 Task: Create a due date automation trigger when advanced on, on the tuesday of the week a card is due add fields without custom field "Resume" cleared at 11:00 AM.
Action: Mouse moved to (980, 309)
Screenshot: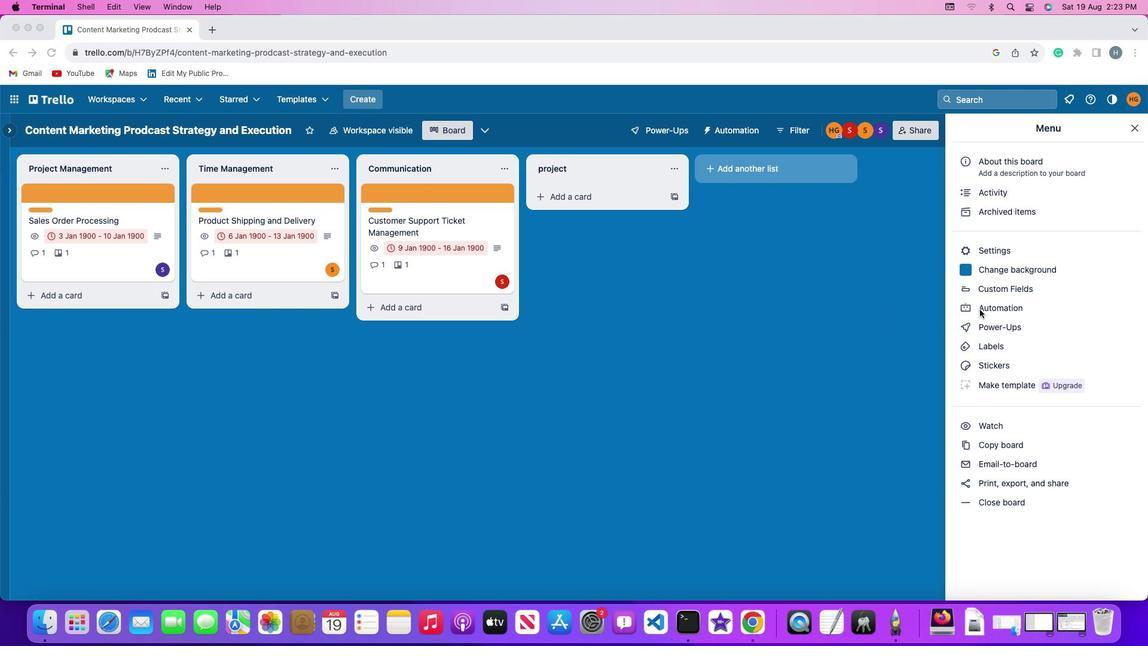 
Action: Mouse pressed left at (980, 309)
Screenshot: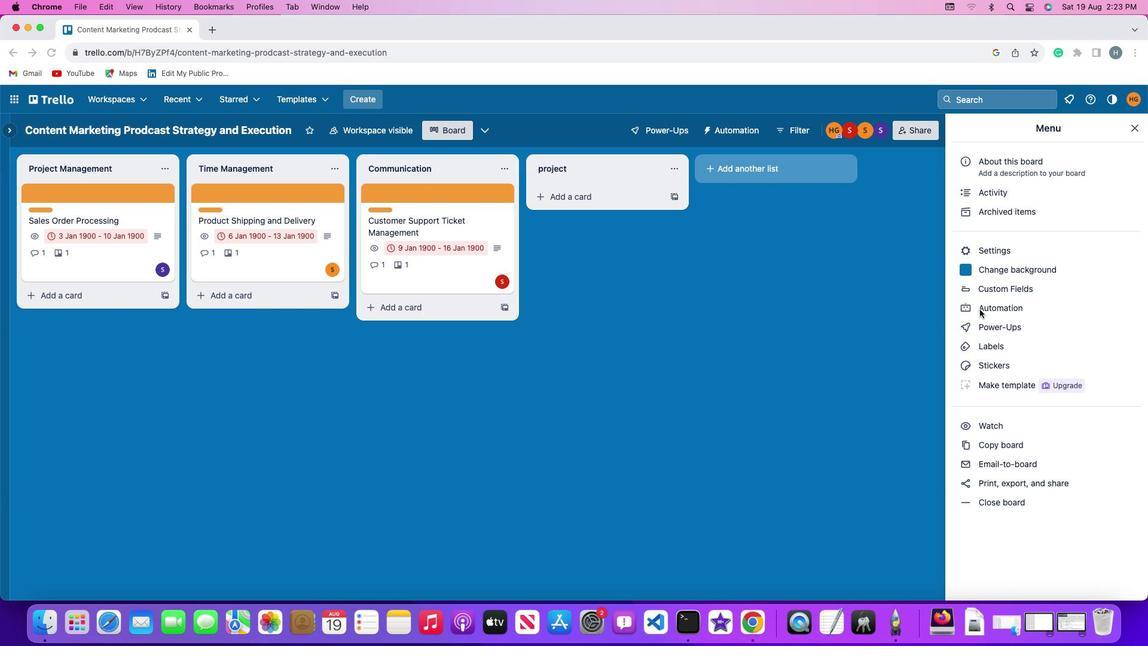 
Action: Mouse pressed left at (980, 309)
Screenshot: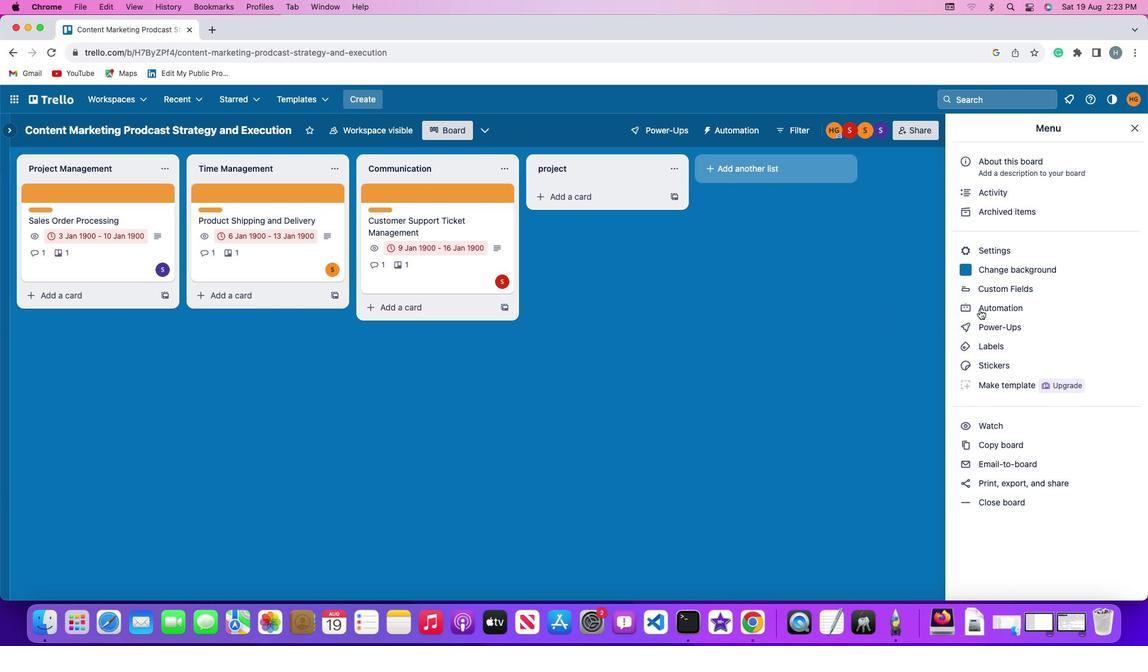 
Action: Mouse moved to (92, 281)
Screenshot: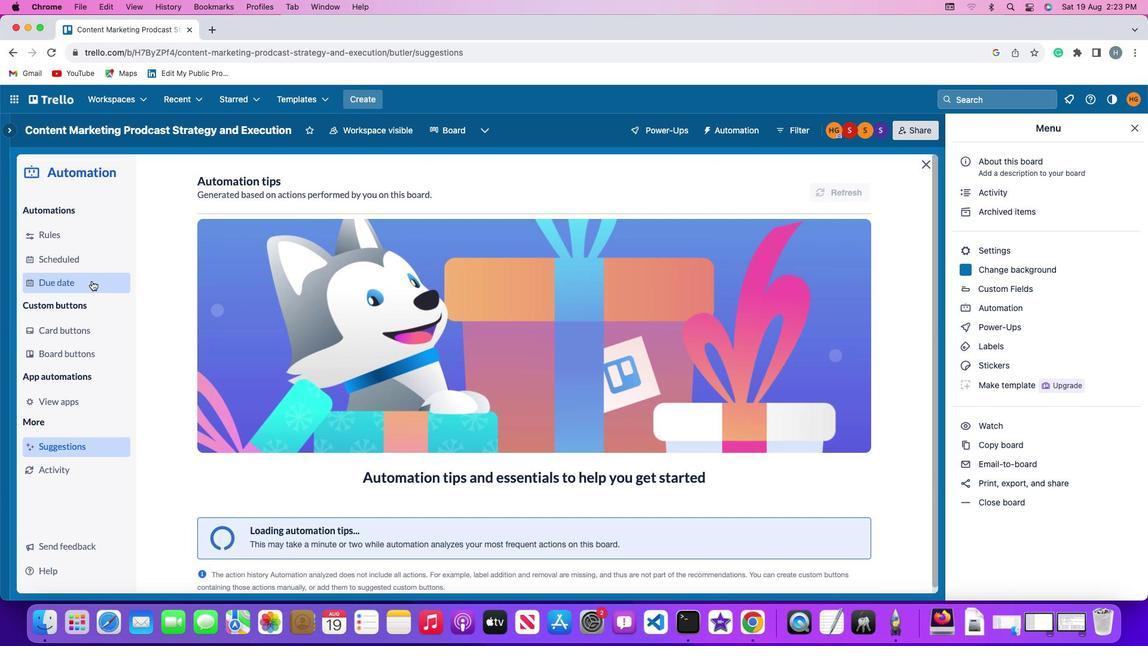 
Action: Mouse pressed left at (92, 281)
Screenshot: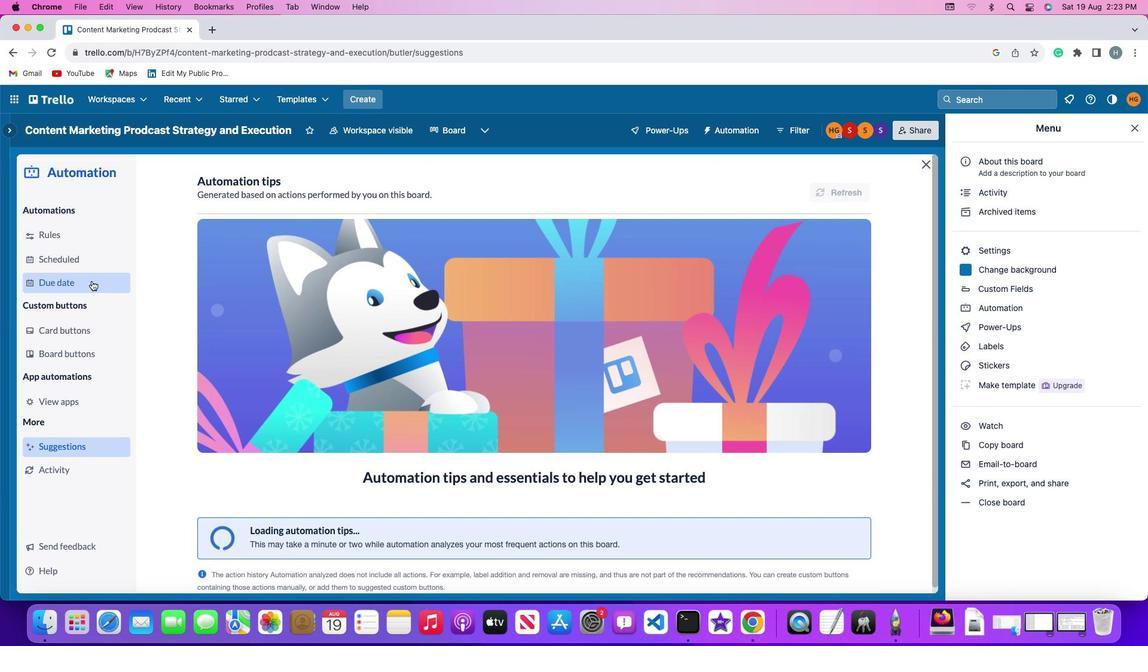 
Action: Mouse moved to (814, 180)
Screenshot: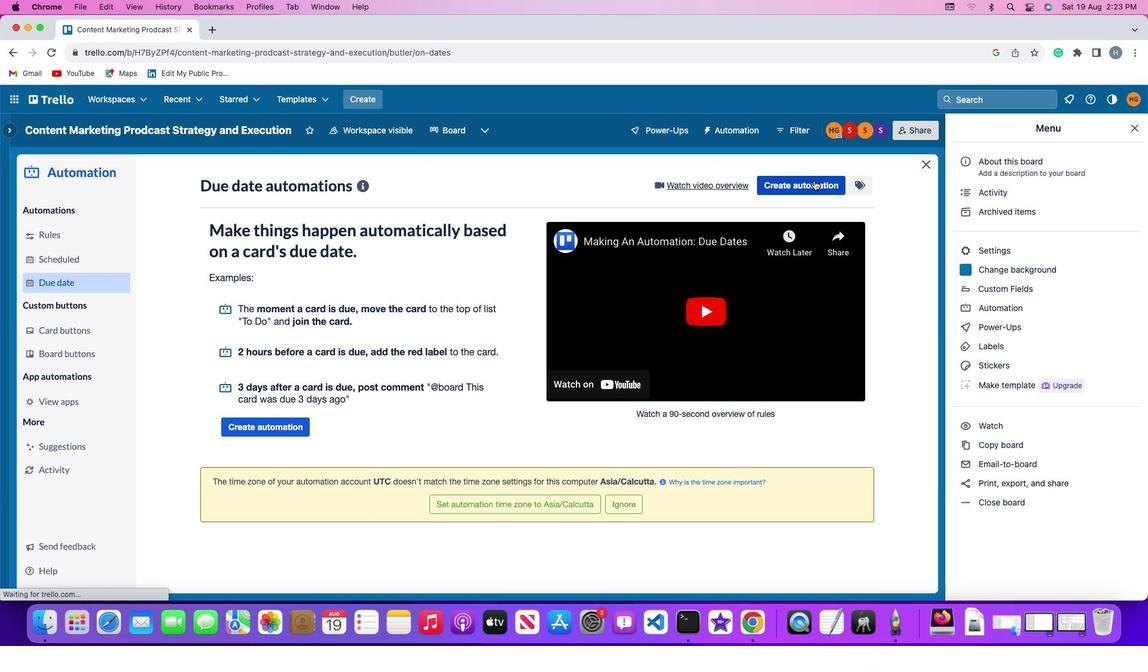 
Action: Mouse pressed left at (814, 180)
Screenshot: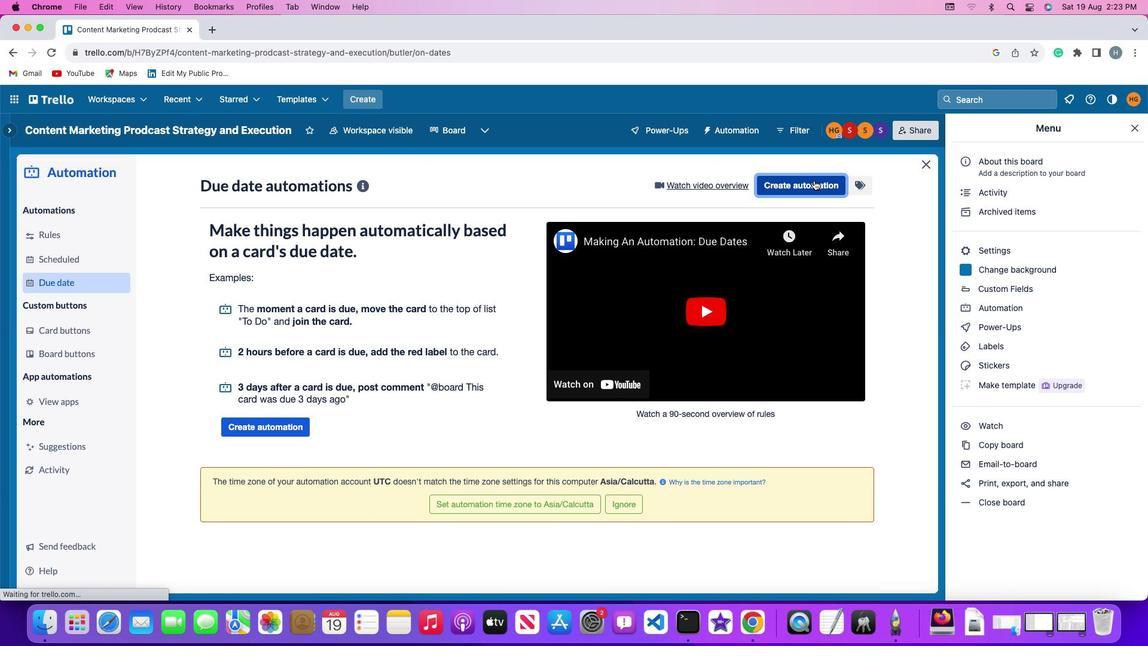 
Action: Mouse moved to (277, 302)
Screenshot: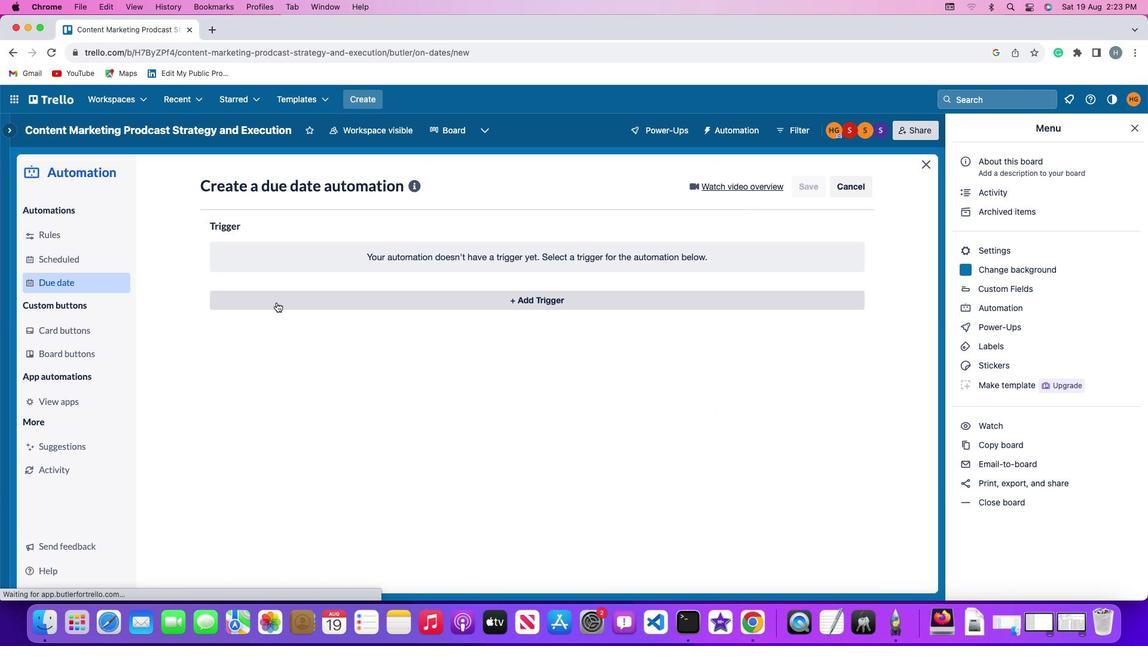 
Action: Mouse pressed left at (277, 302)
Screenshot: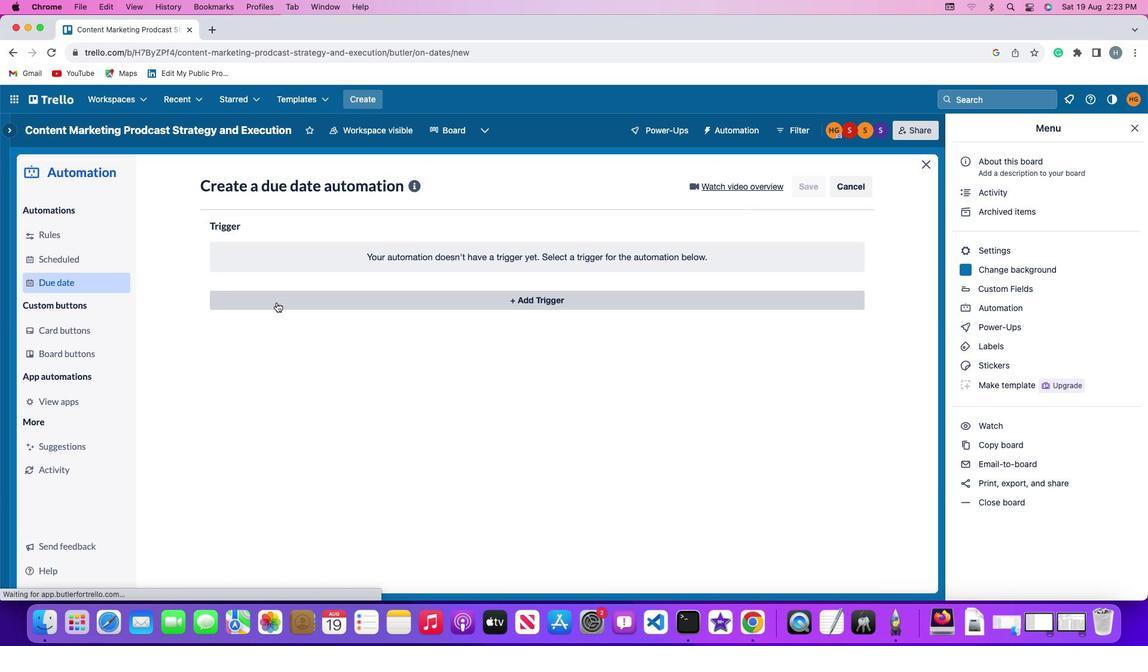 
Action: Mouse moved to (263, 516)
Screenshot: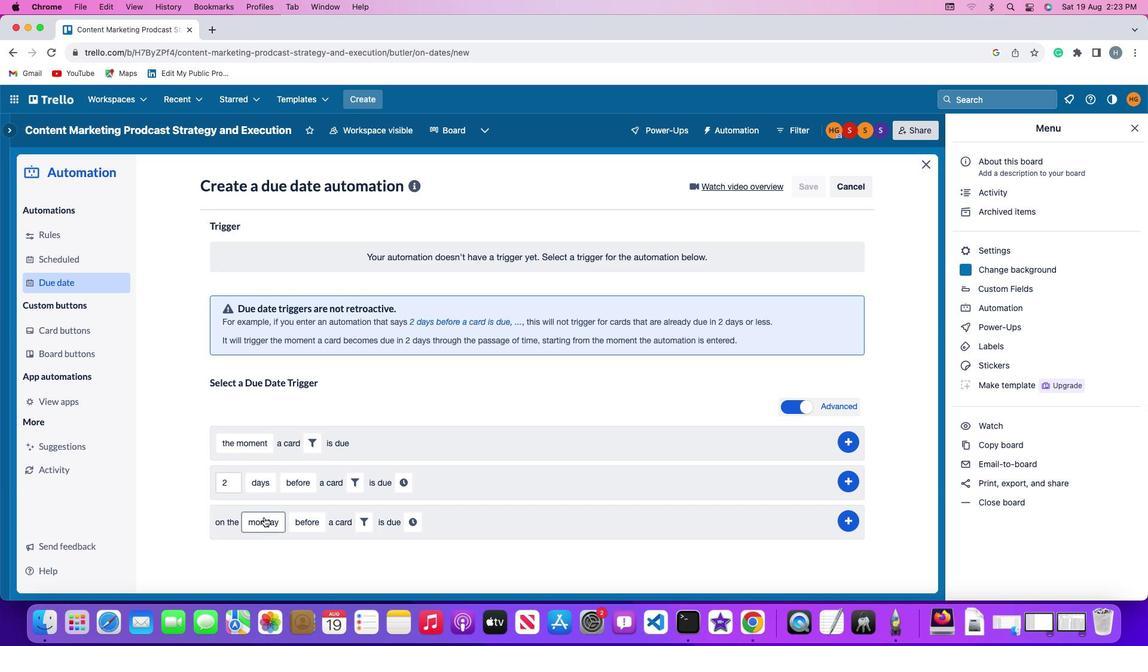 
Action: Mouse pressed left at (263, 516)
Screenshot: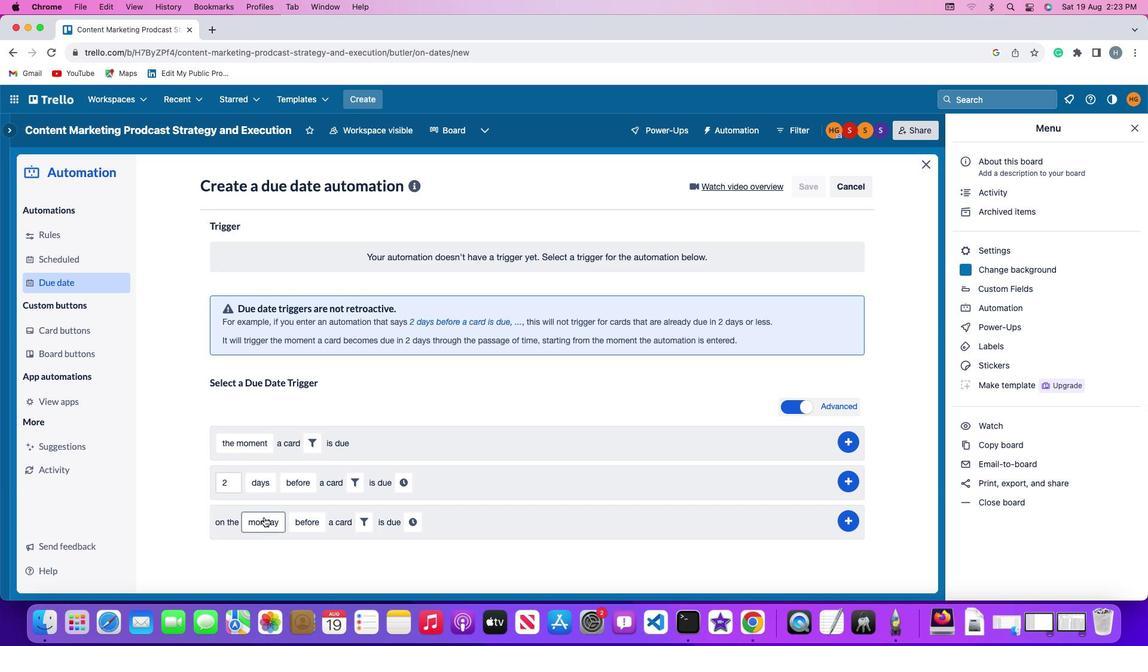 
Action: Mouse moved to (276, 385)
Screenshot: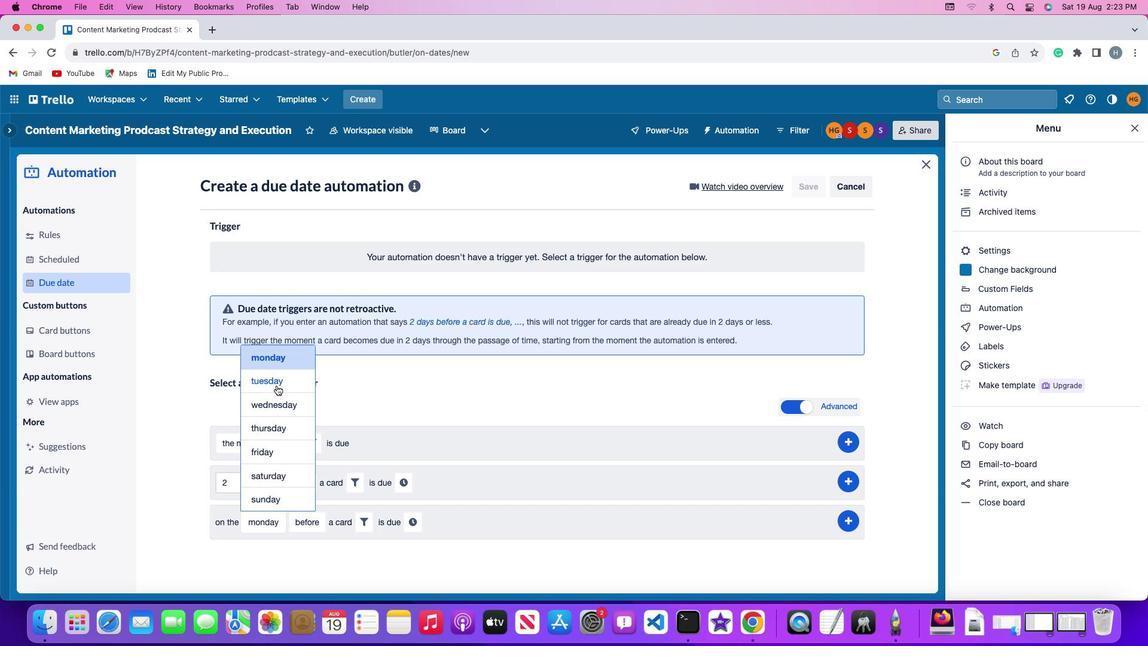
Action: Mouse pressed left at (276, 385)
Screenshot: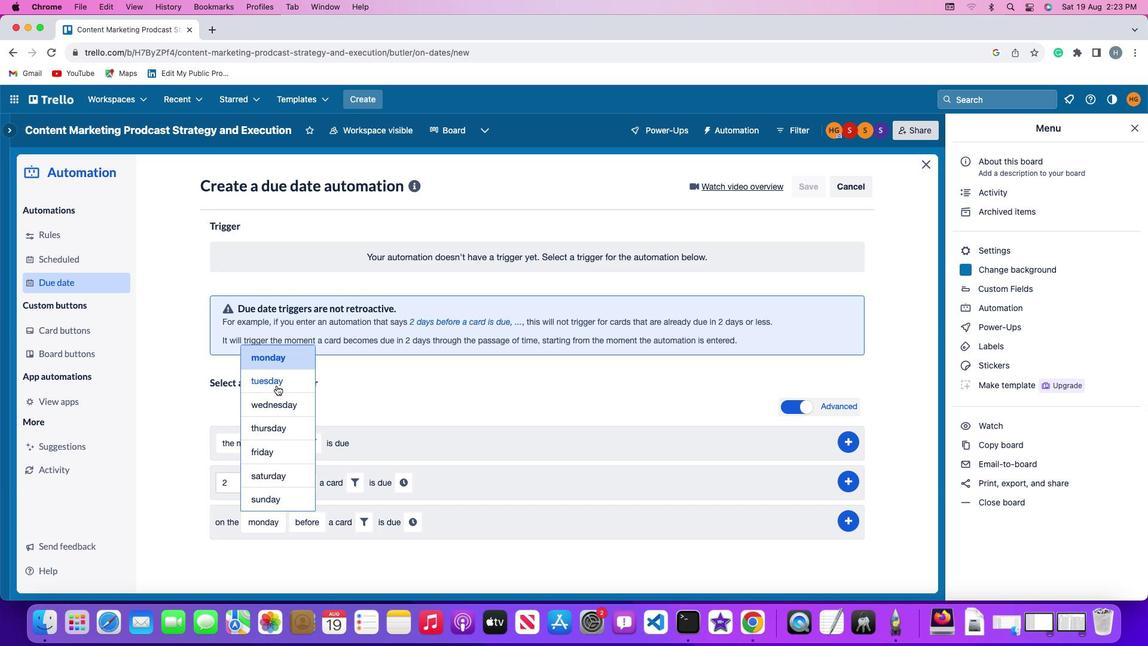 
Action: Mouse moved to (303, 520)
Screenshot: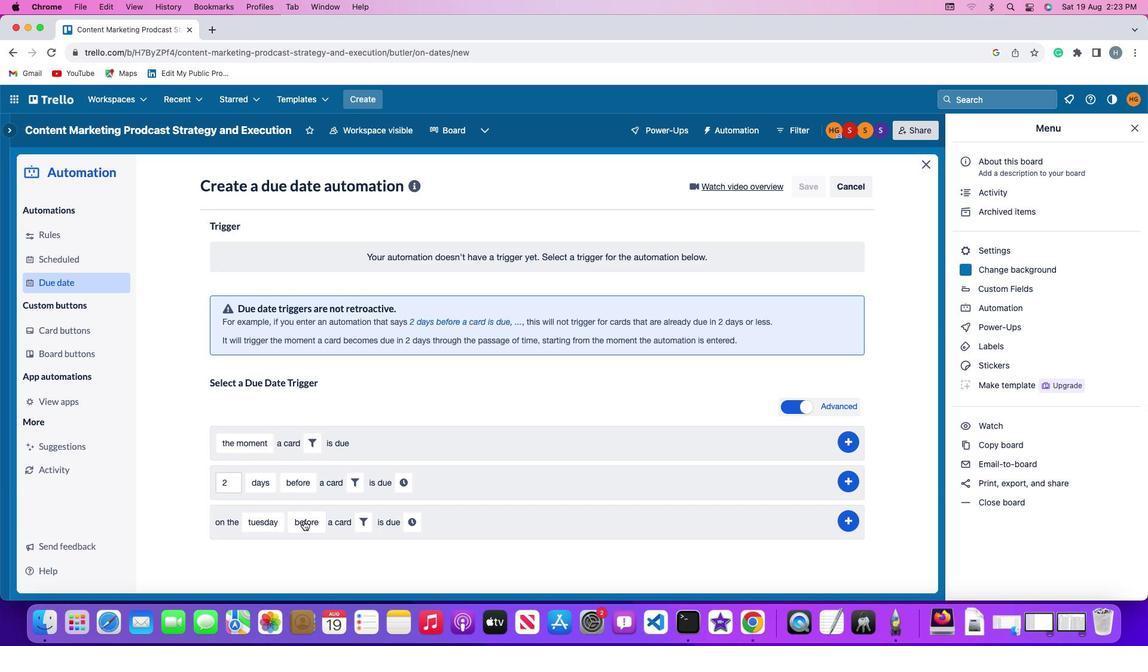 
Action: Mouse pressed left at (303, 520)
Screenshot: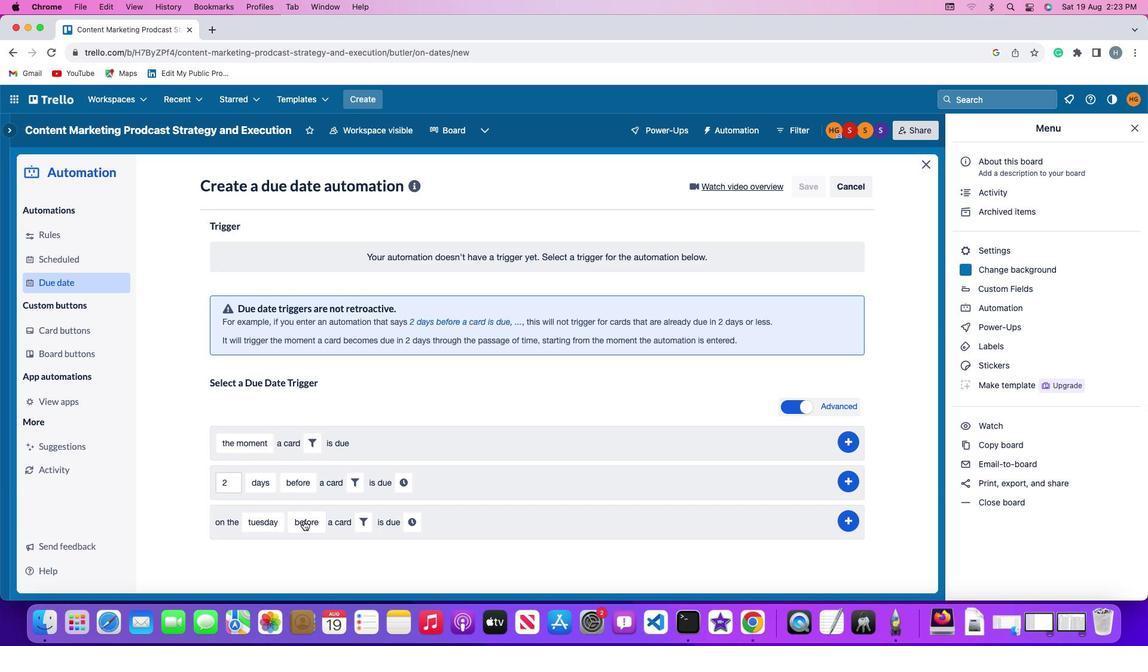 
Action: Mouse moved to (308, 479)
Screenshot: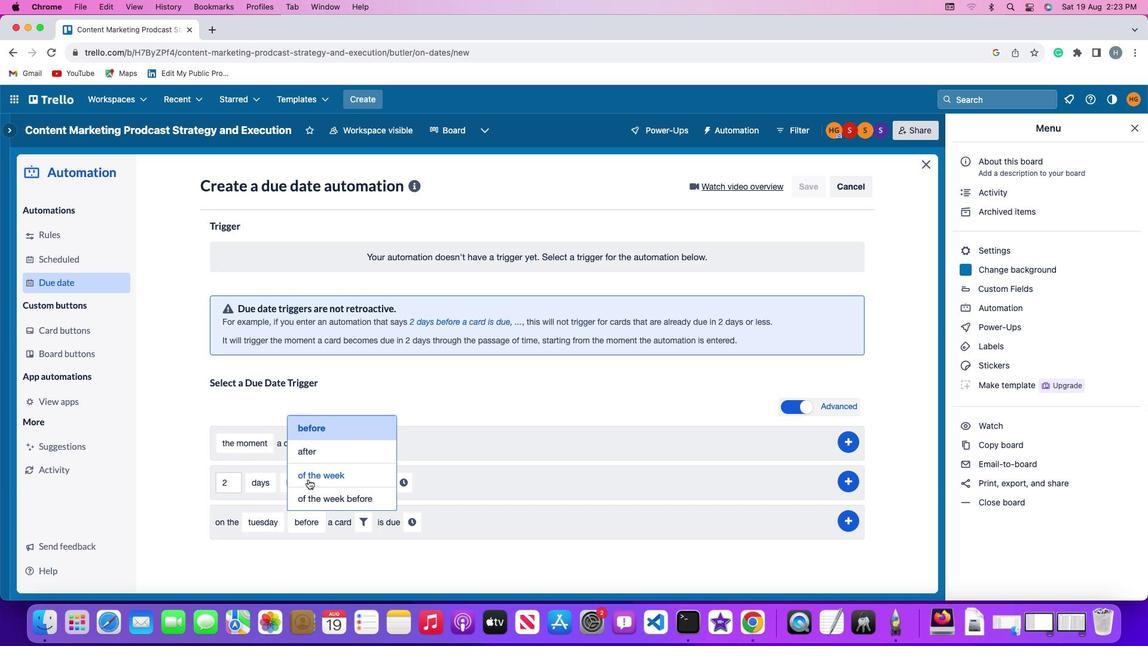 
Action: Mouse pressed left at (308, 479)
Screenshot: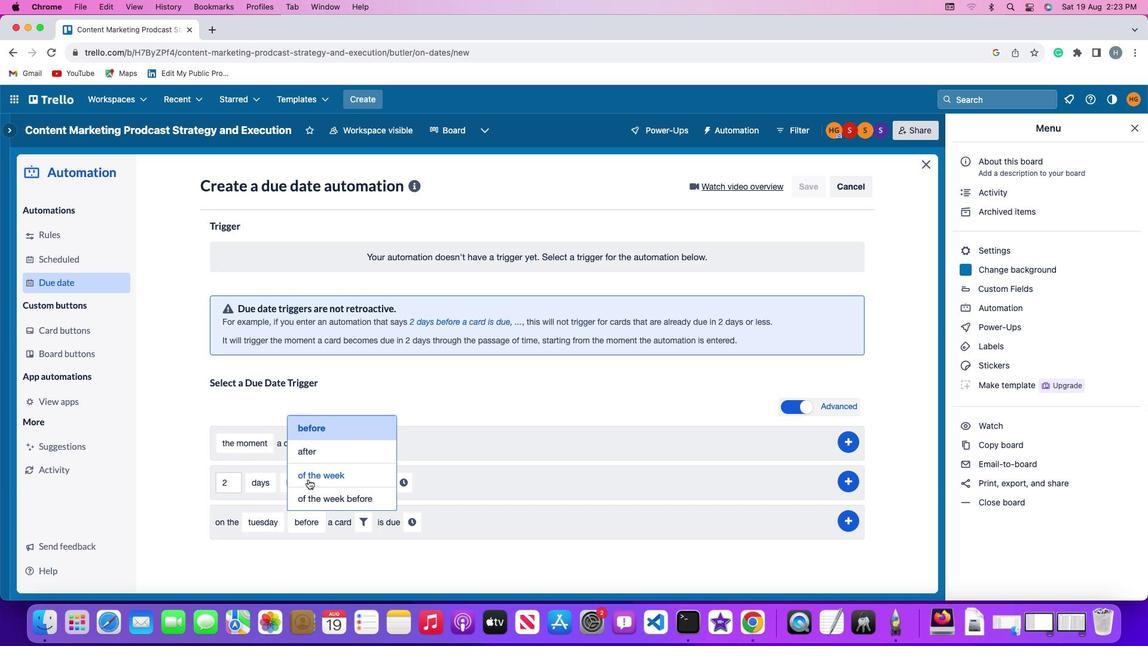 
Action: Mouse moved to (385, 518)
Screenshot: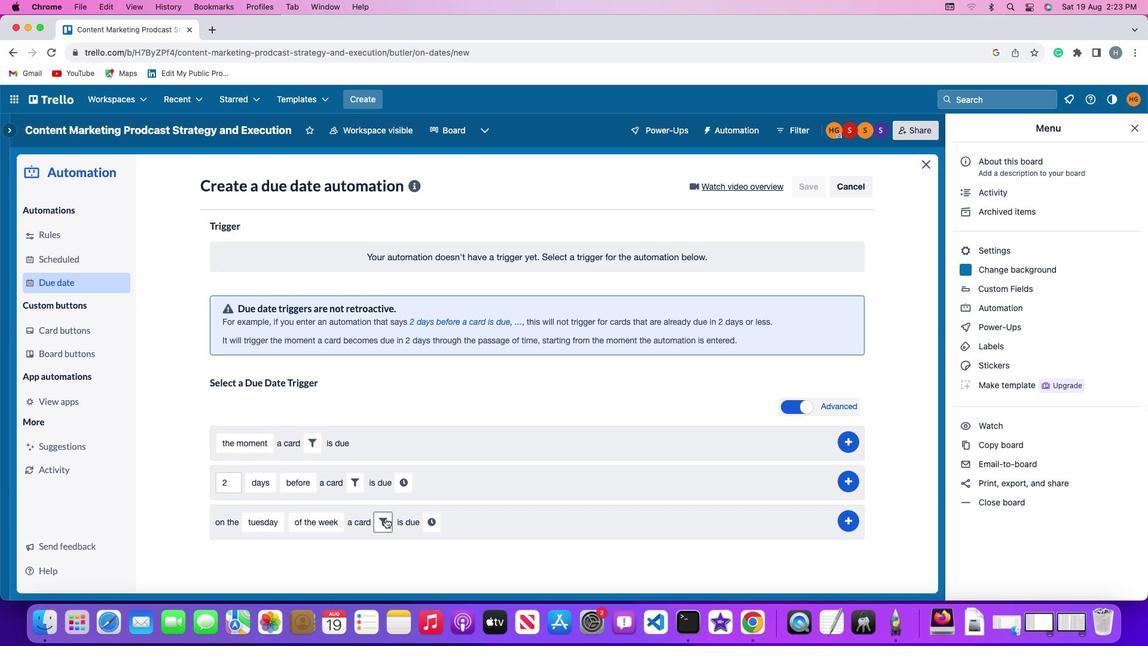 
Action: Mouse pressed left at (385, 518)
Screenshot: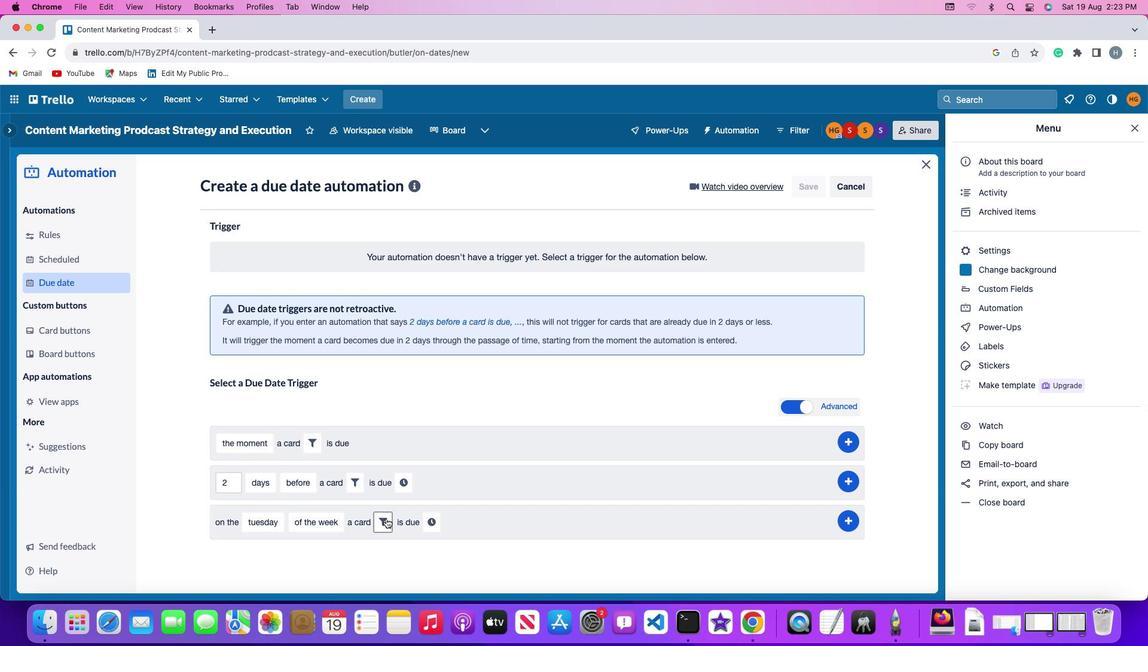 
Action: Mouse moved to (563, 557)
Screenshot: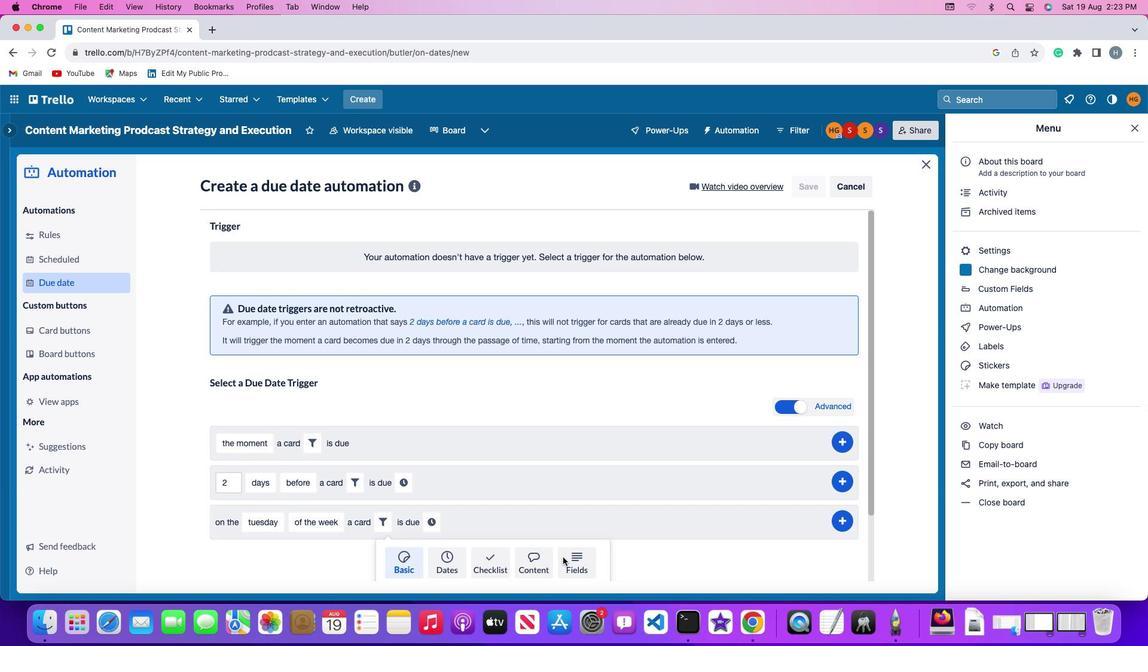 
Action: Mouse pressed left at (563, 557)
Screenshot: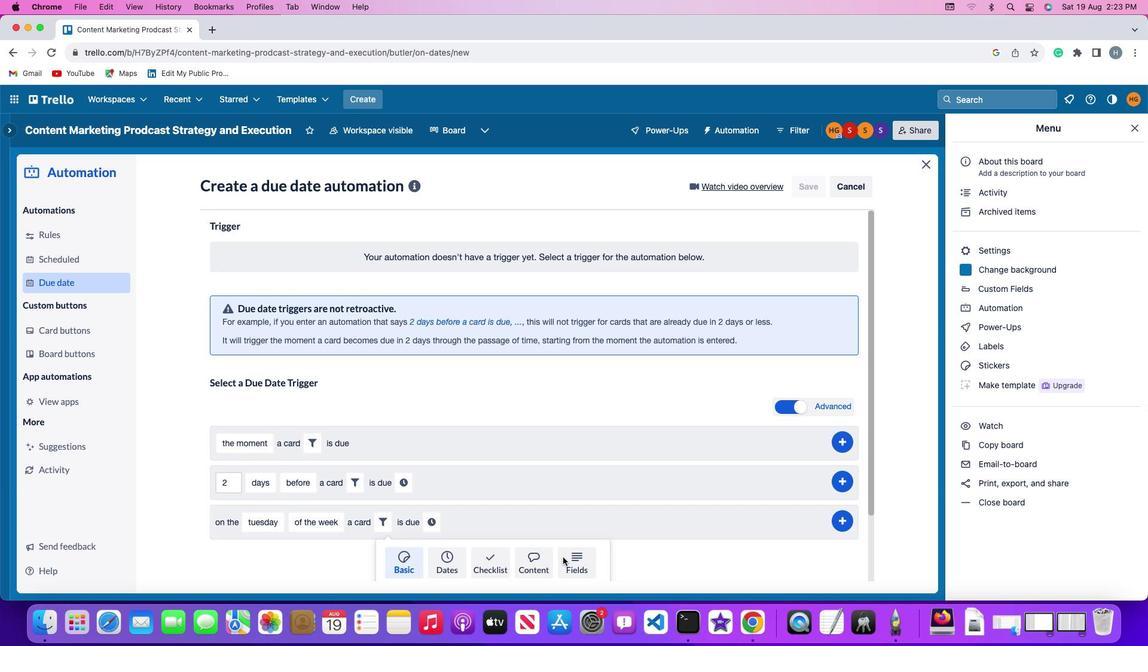 
Action: Mouse moved to (333, 554)
Screenshot: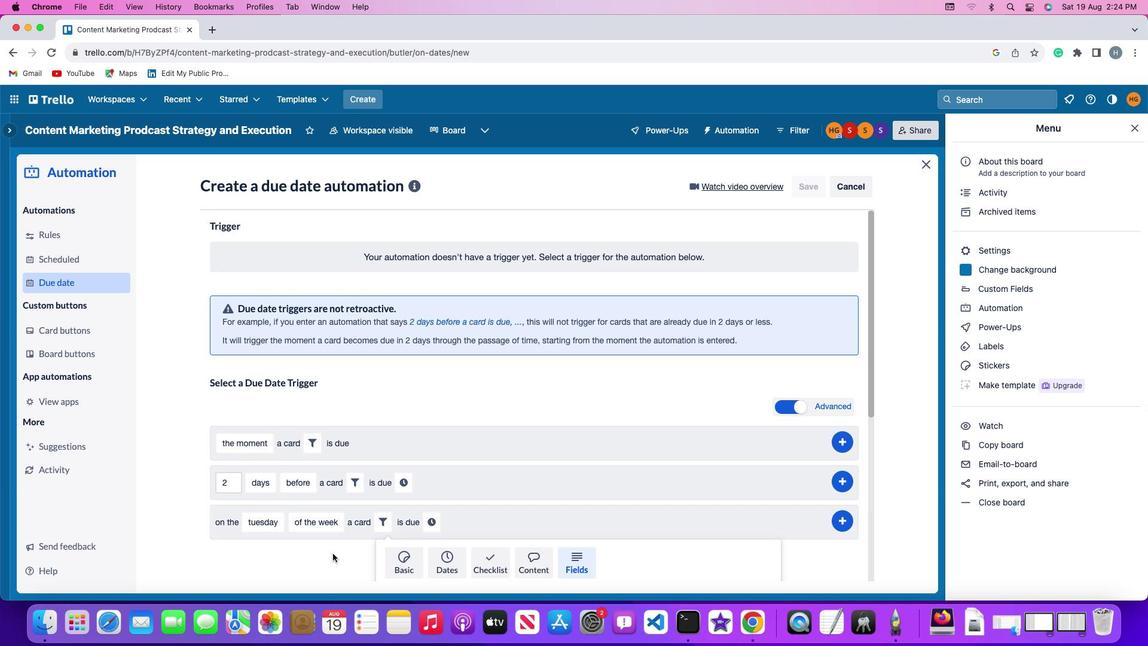 
Action: Mouse scrolled (333, 554) with delta (0, 0)
Screenshot: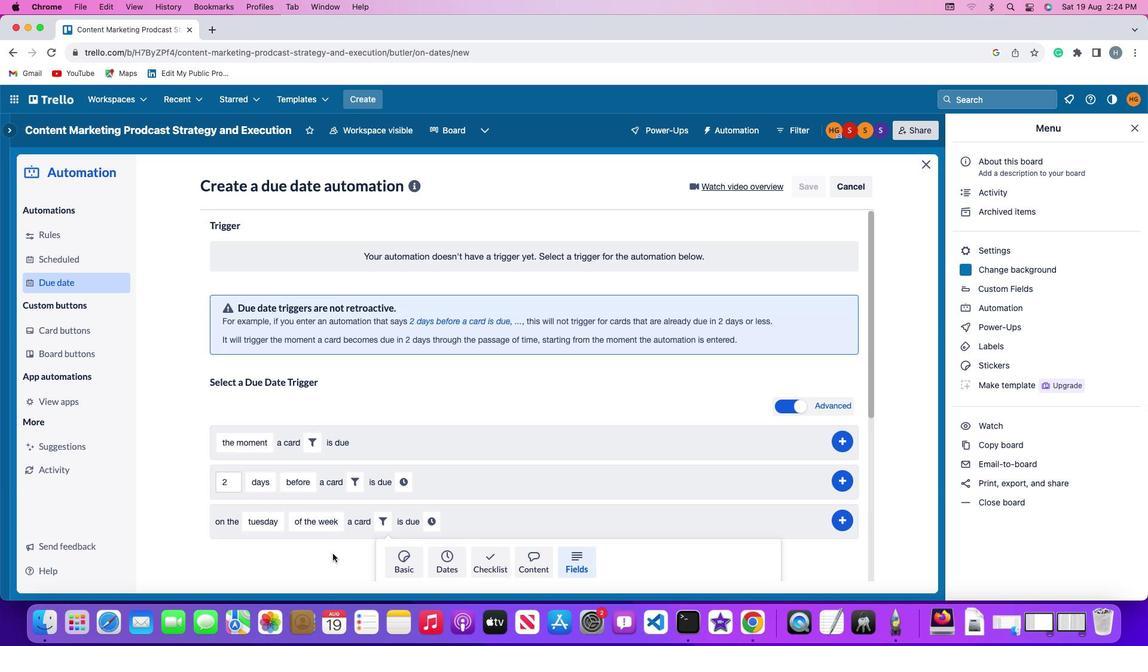 
Action: Mouse scrolled (333, 554) with delta (0, 0)
Screenshot: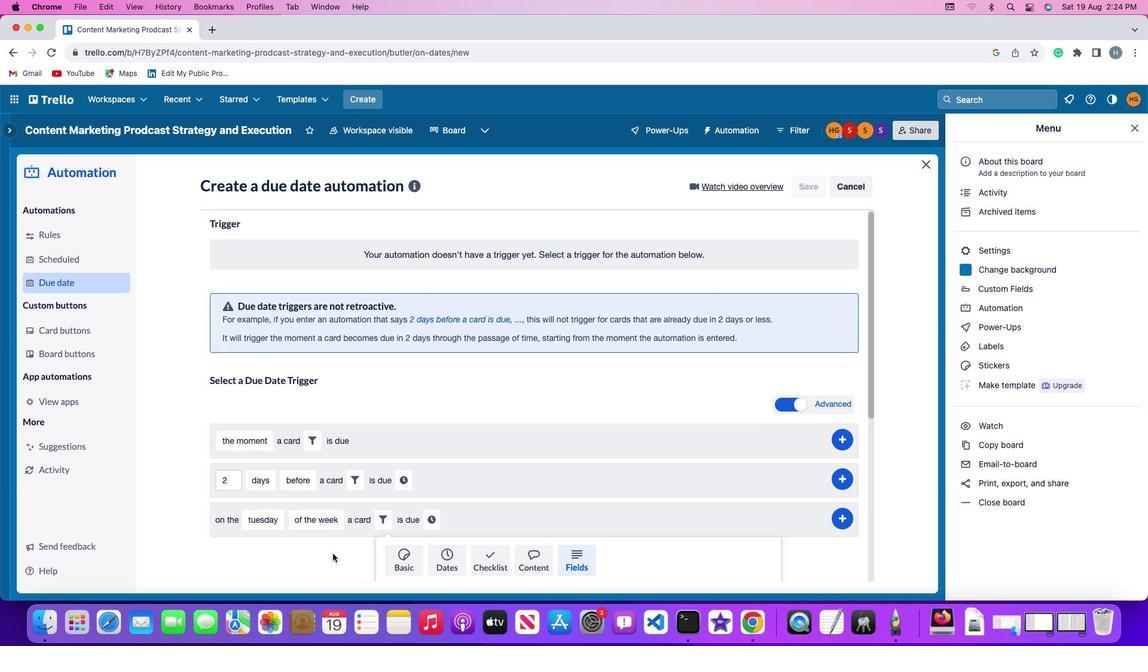 
Action: Mouse scrolled (333, 554) with delta (0, -1)
Screenshot: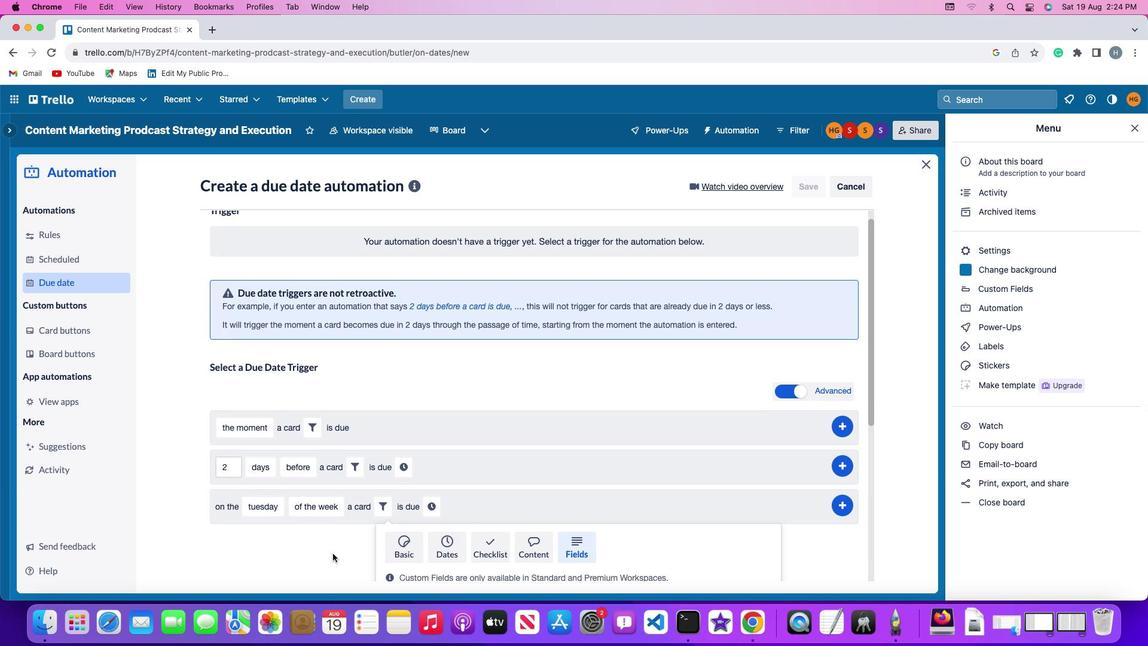 
Action: Mouse moved to (333, 553)
Screenshot: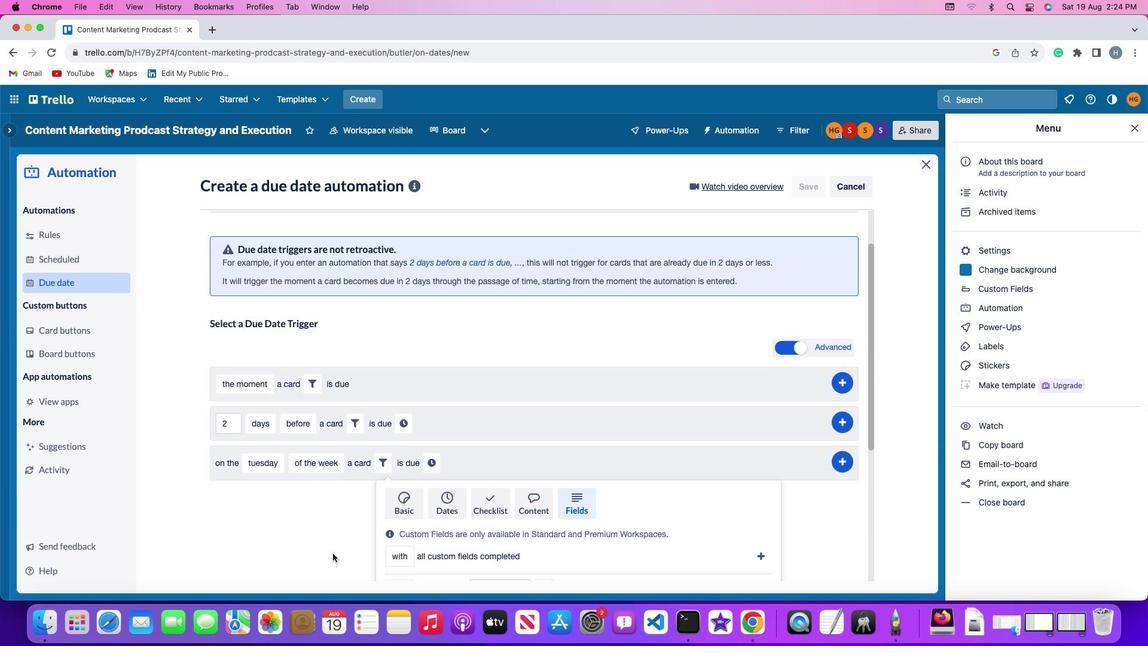 
Action: Mouse scrolled (333, 553) with delta (0, 0)
Screenshot: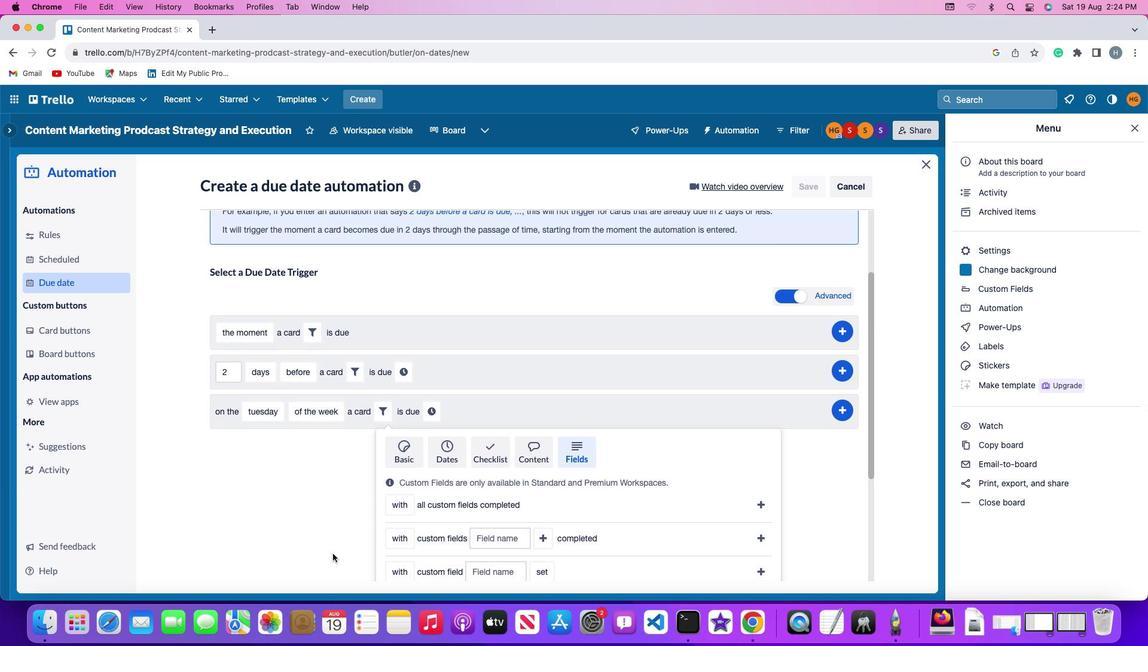 
Action: Mouse scrolled (333, 553) with delta (0, 0)
Screenshot: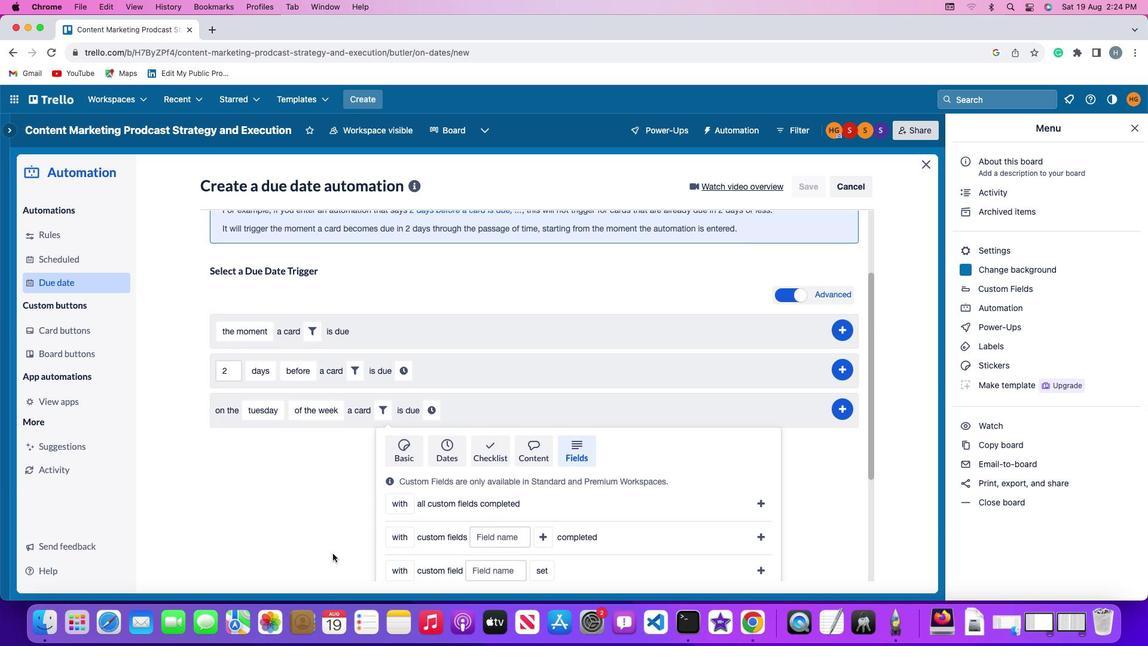 
Action: Mouse scrolled (333, 553) with delta (0, -1)
Screenshot: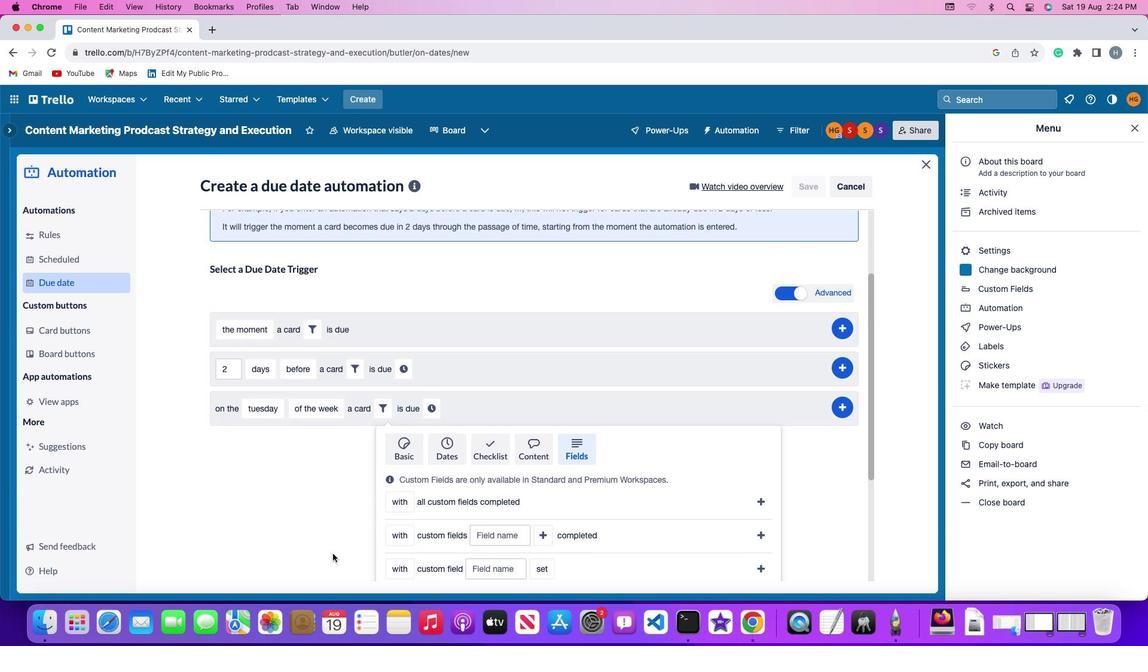 
Action: Mouse moved to (402, 481)
Screenshot: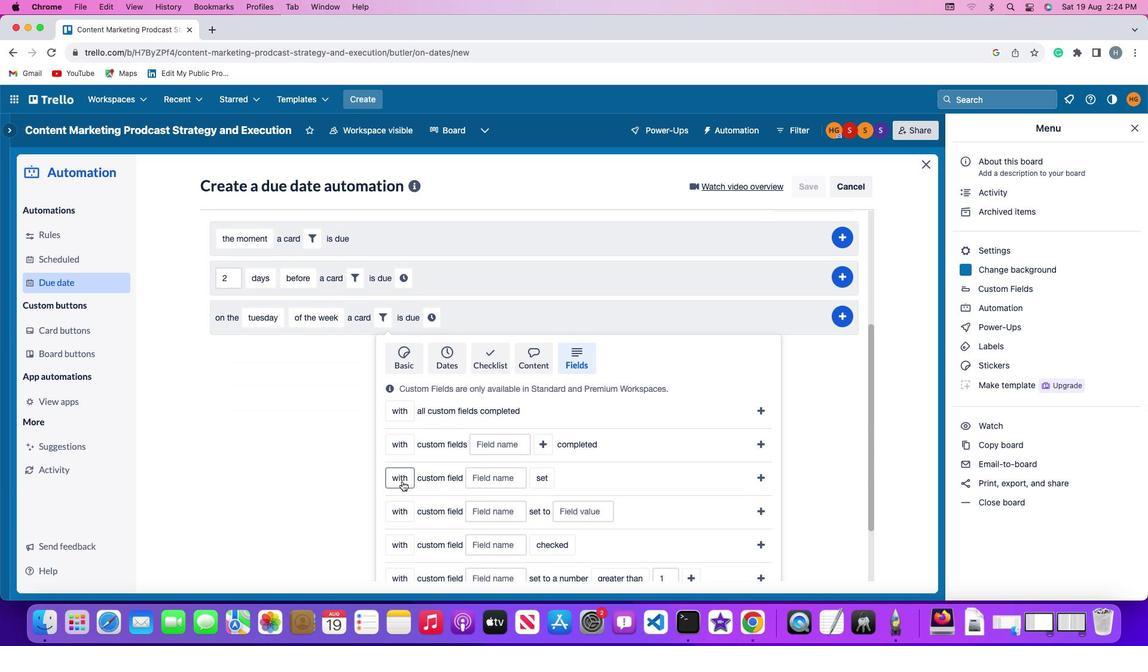 
Action: Mouse pressed left at (402, 481)
Screenshot: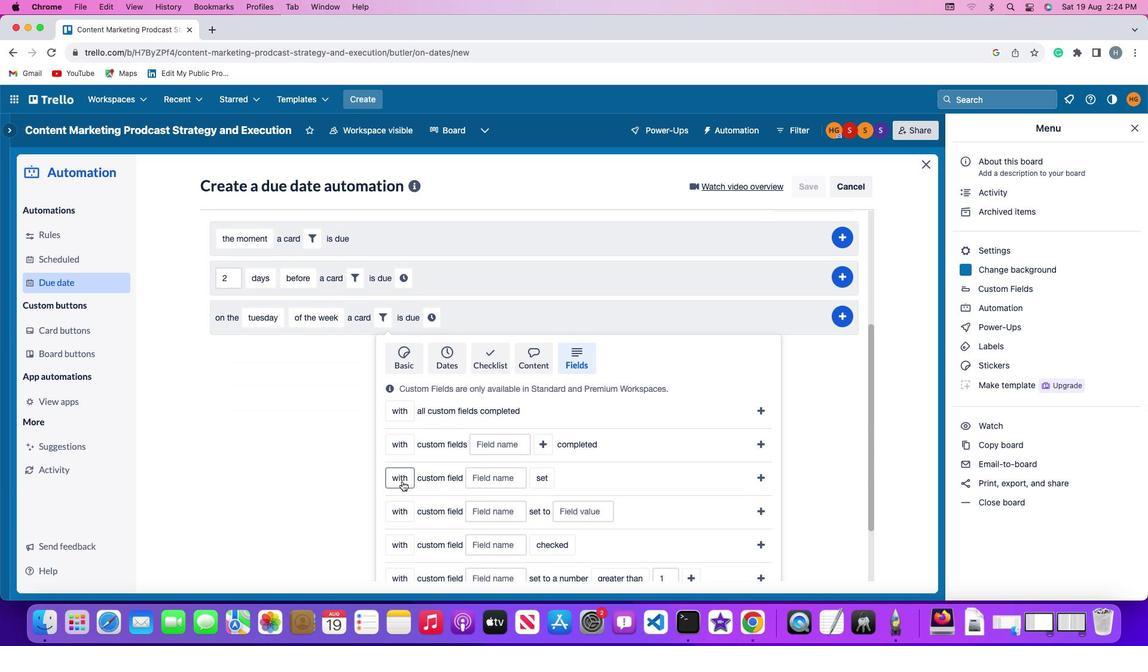 
Action: Mouse moved to (406, 520)
Screenshot: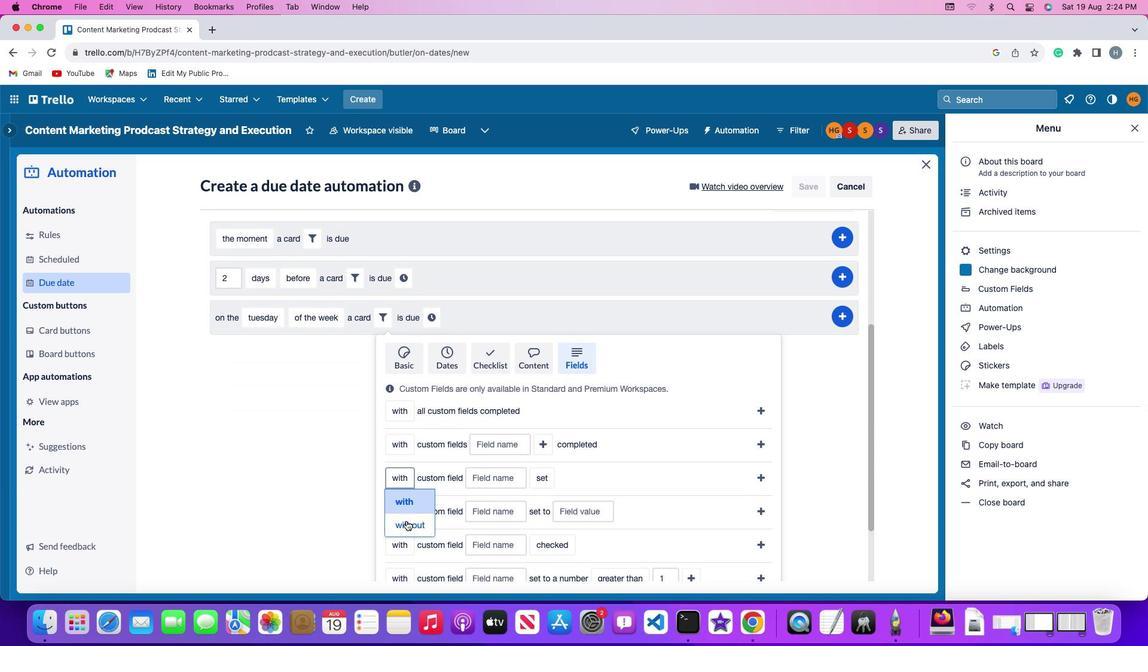 
Action: Mouse pressed left at (406, 520)
Screenshot: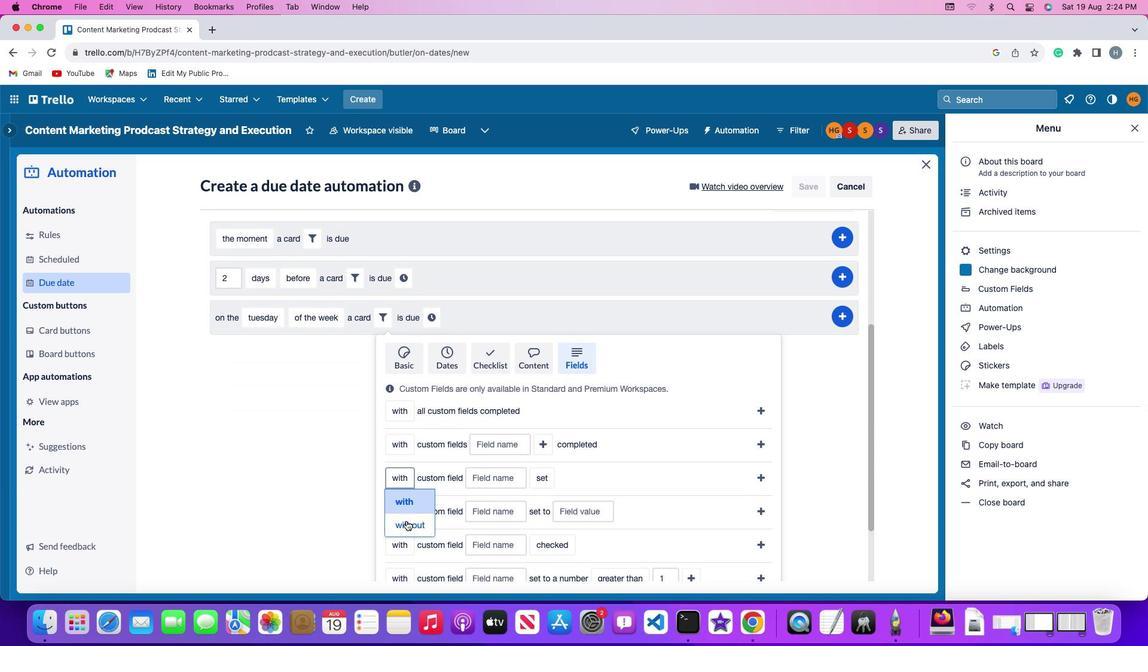 
Action: Mouse moved to (497, 487)
Screenshot: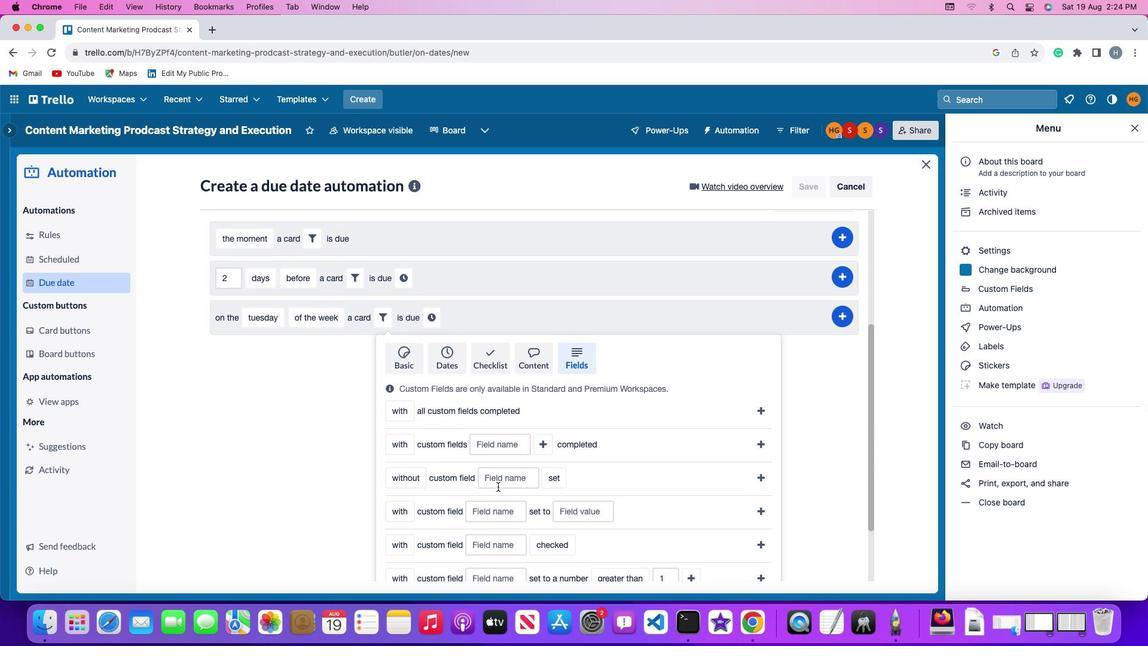 
Action: Mouse pressed left at (497, 487)
Screenshot: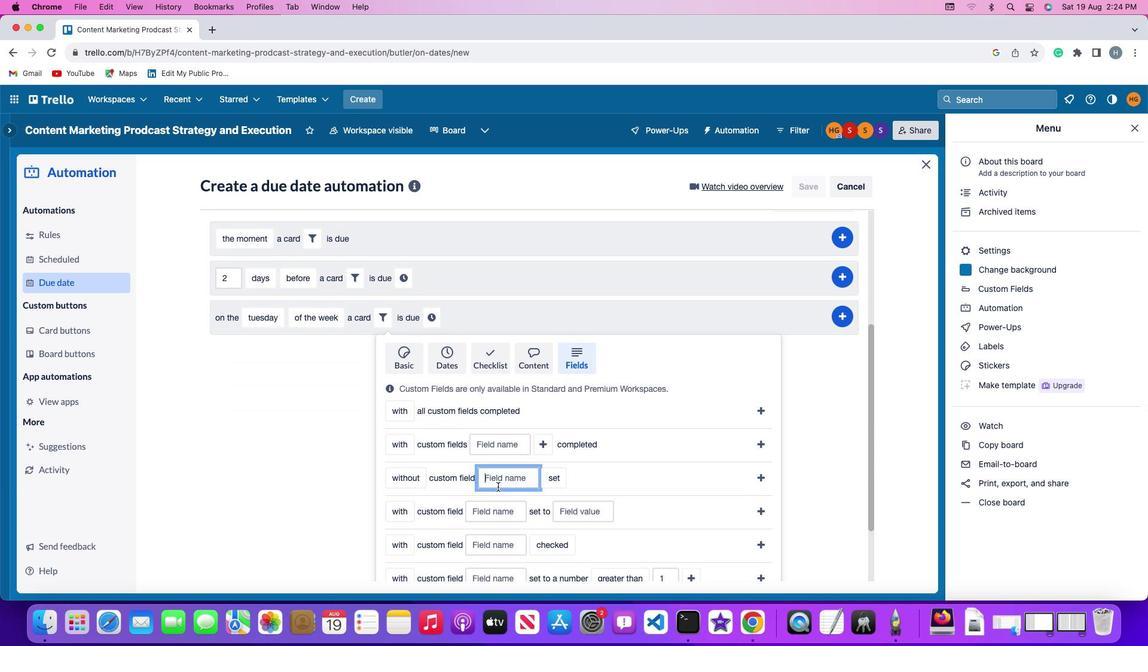 
Action: Mouse moved to (428, 521)
Screenshot: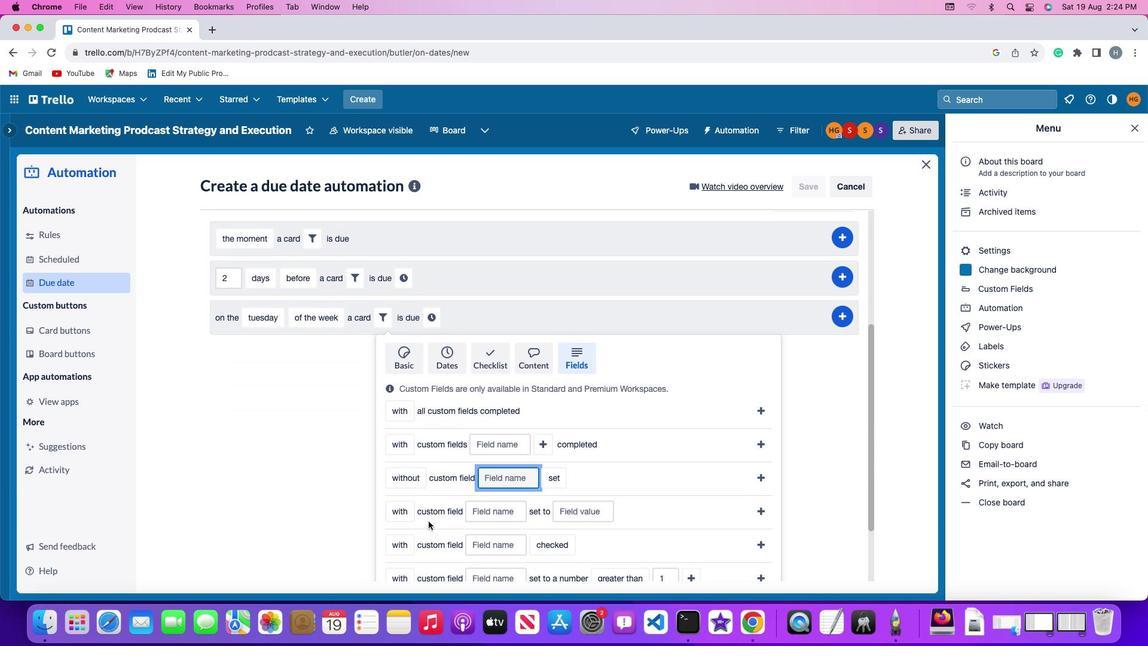 
Action: Key pressed Key.shift'R''e''s''u''m''e'
Screenshot: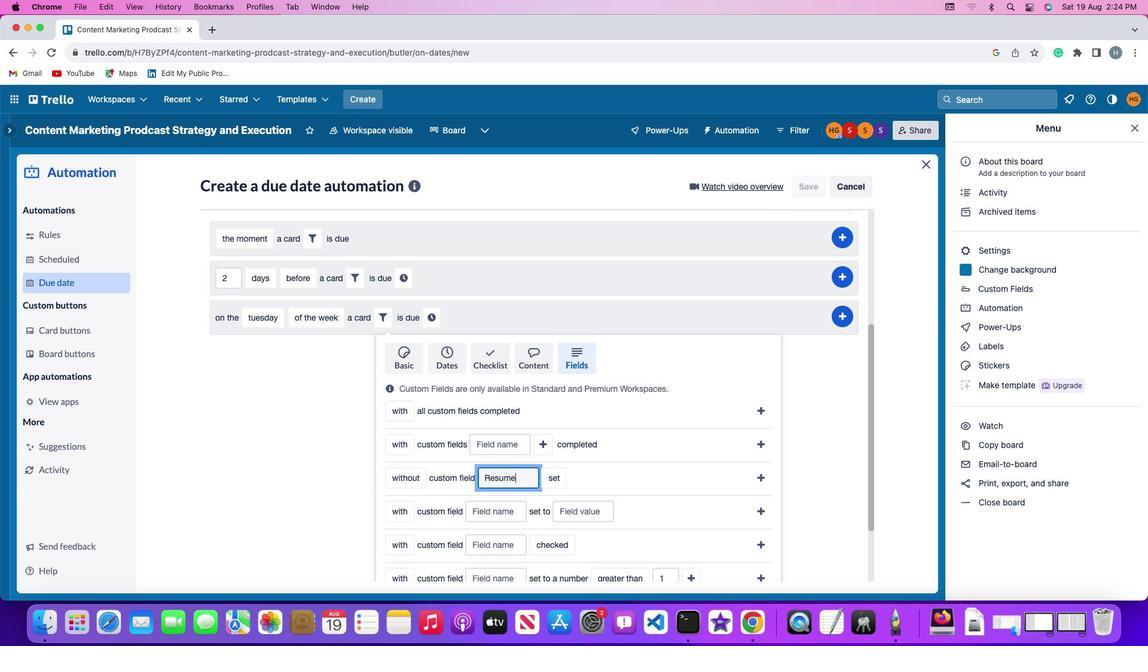 
Action: Mouse moved to (558, 472)
Screenshot: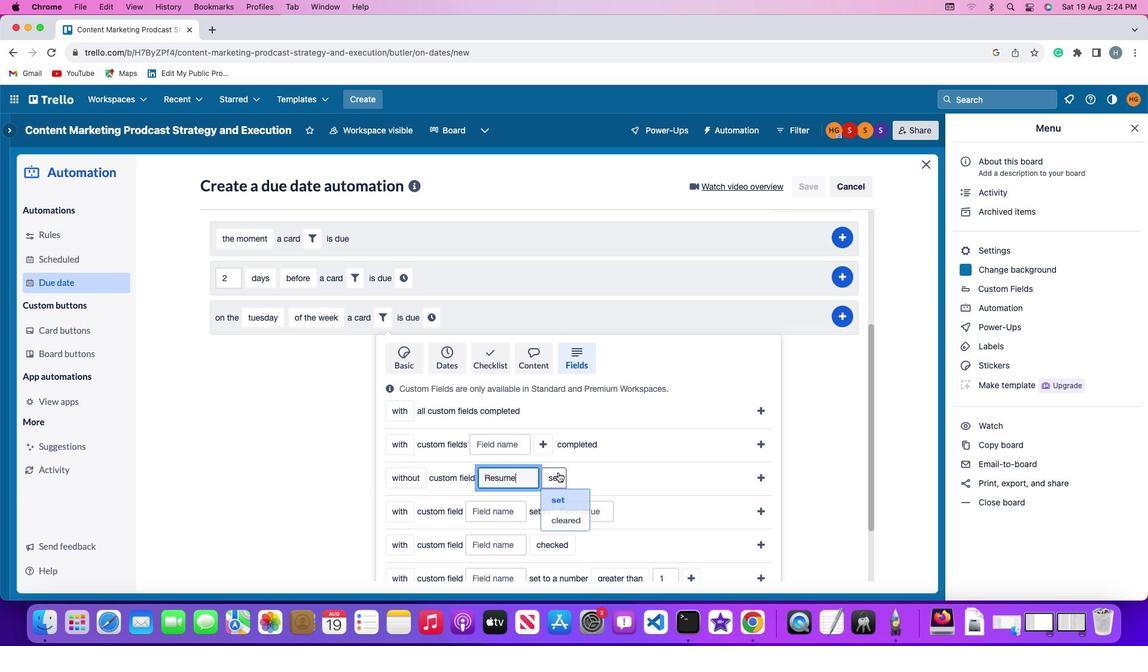 
Action: Mouse pressed left at (558, 472)
Screenshot: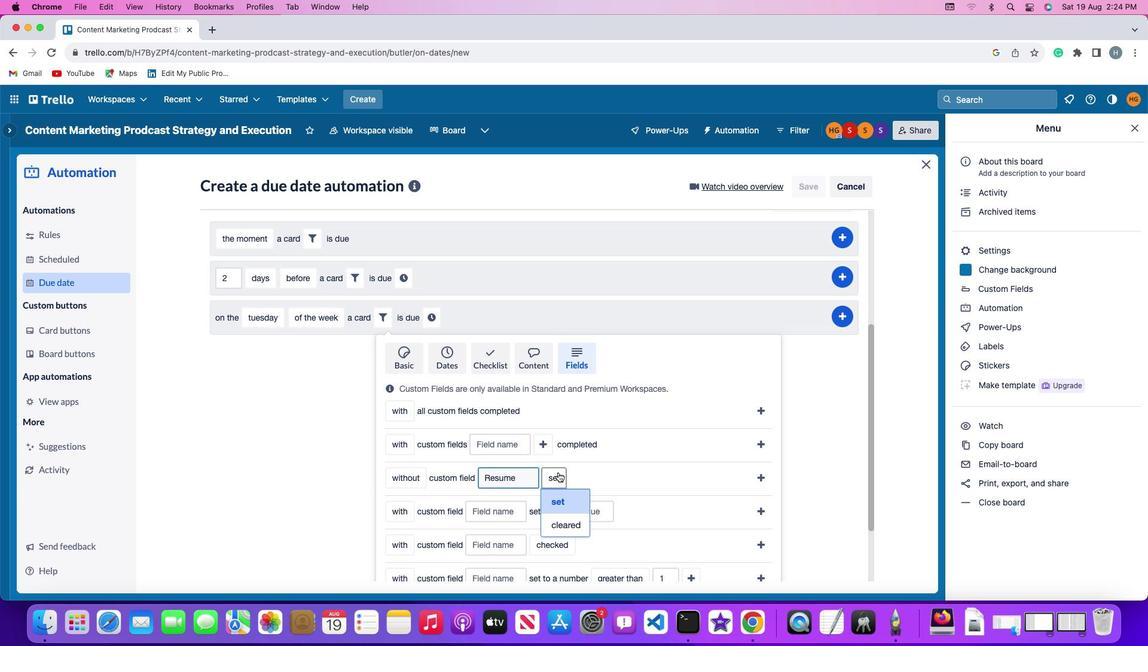 
Action: Mouse moved to (564, 525)
Screenshot: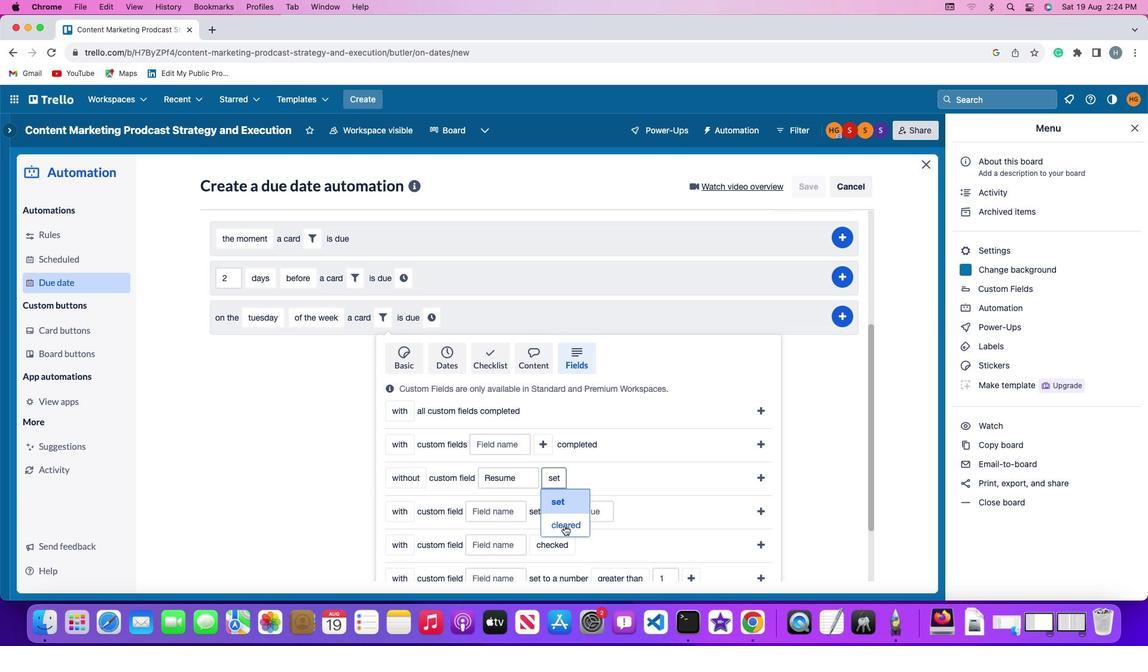 
Action: Mouse pressed left at (564, 525)
Screenshot: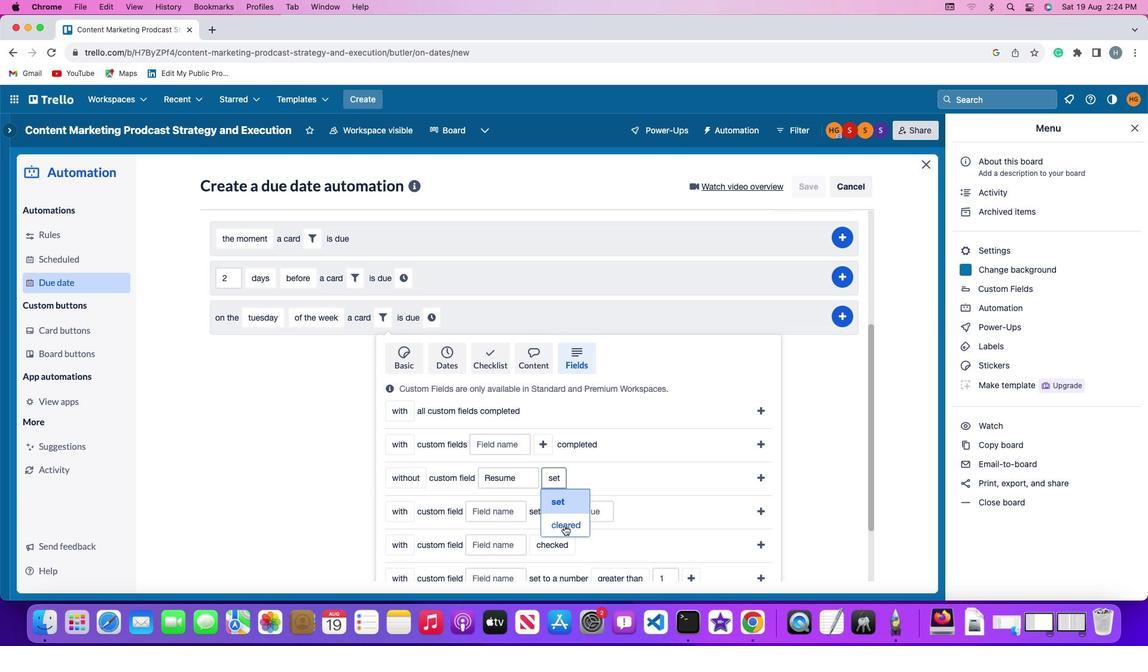 
Action: Mouse moved to (762, 475)
Screenshot: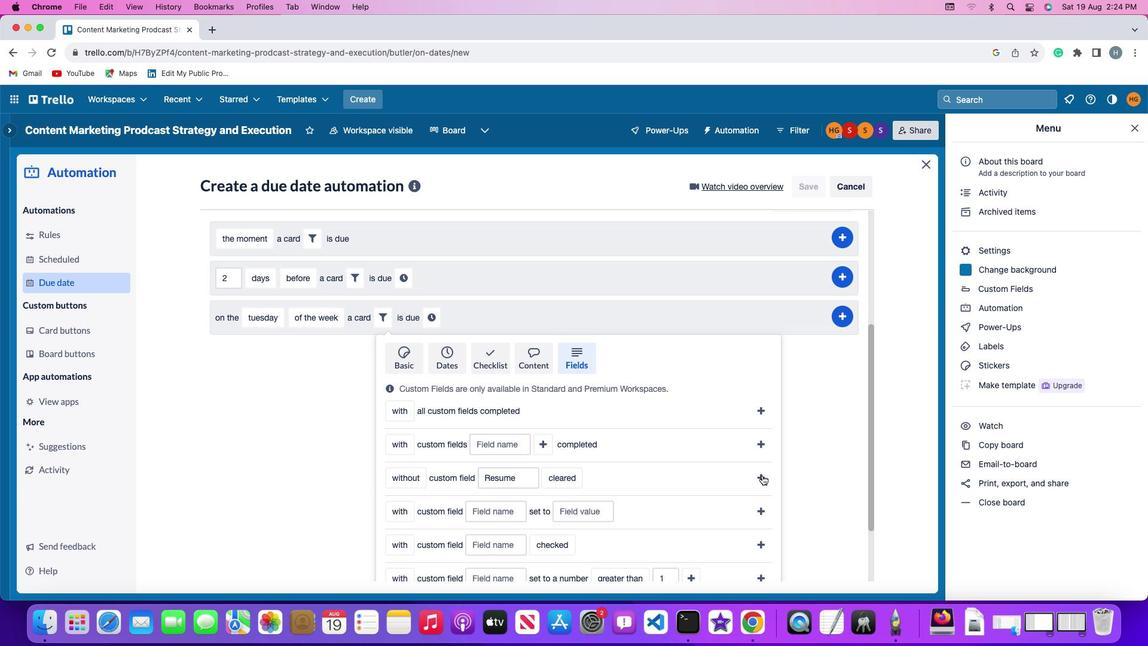 
Action: Mouse pressed left at (762, 475)
Screenshot: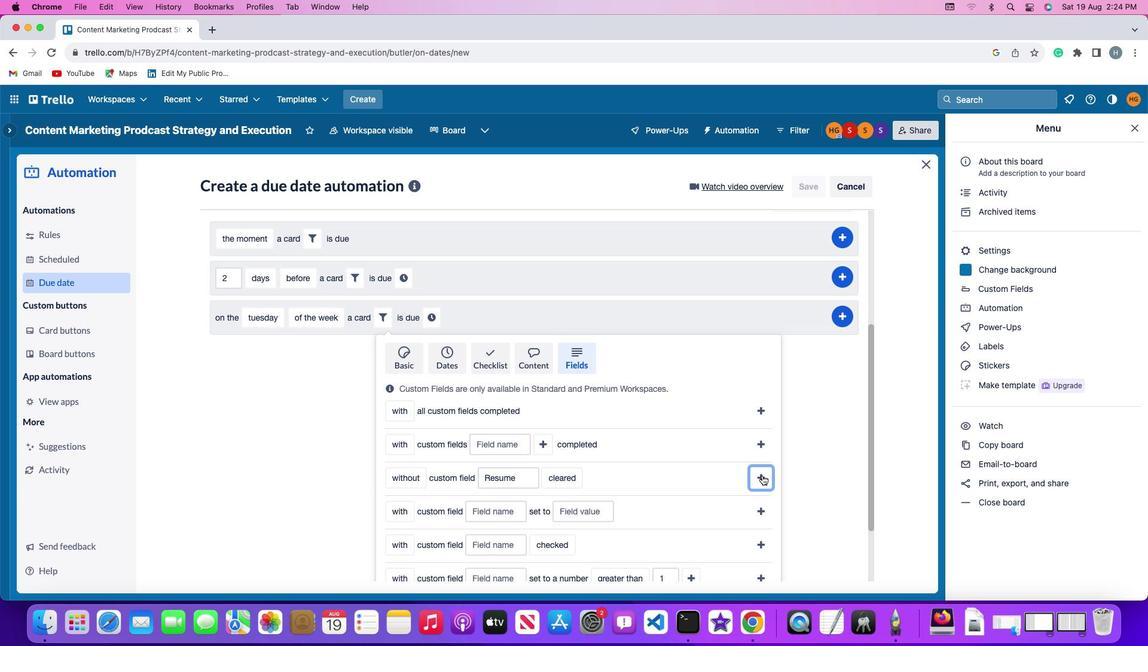 
Action: Mouse moved to (608, 516)
Screenshot: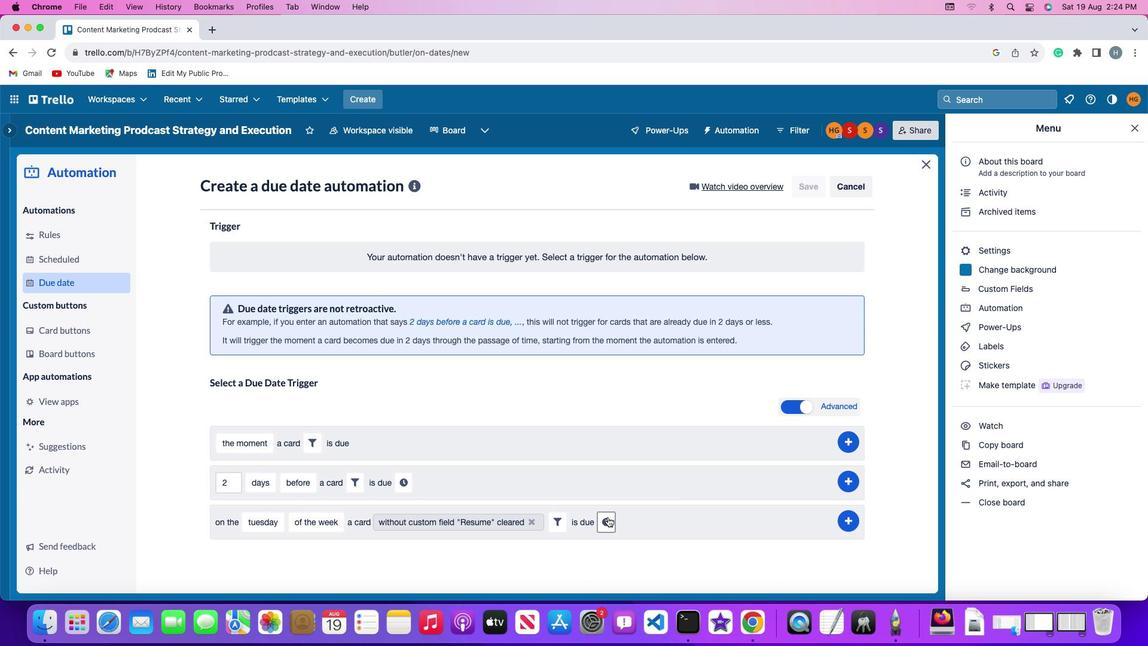 
Action: Mouse pressed left at (608, 516)
Screenshot: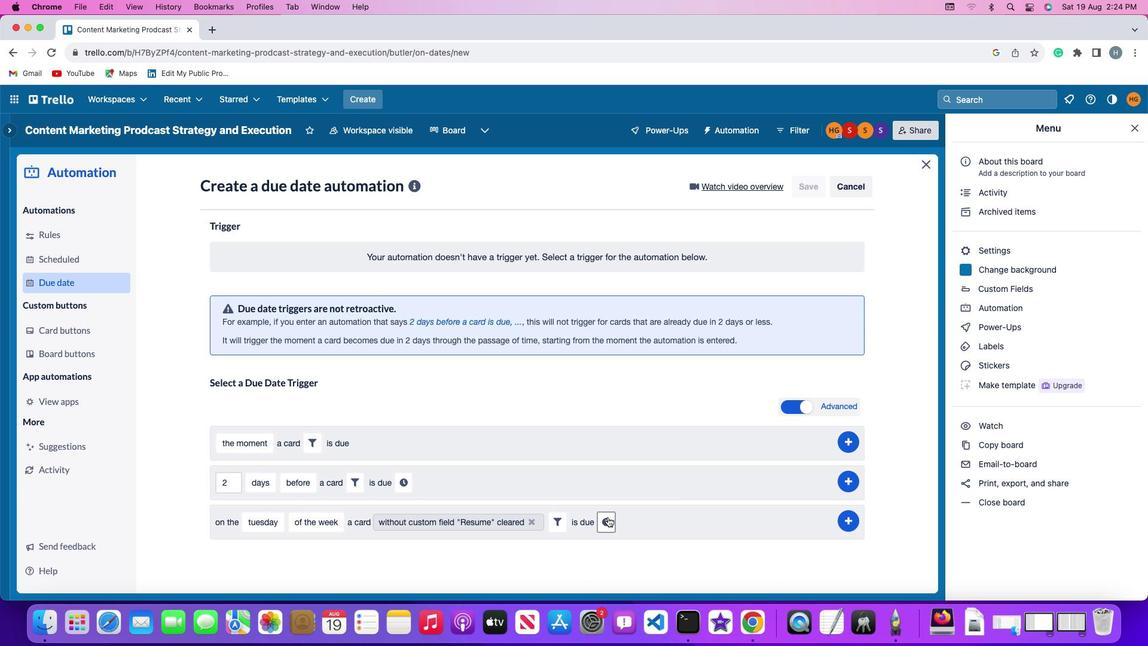 
Action: Mouse moved to (631, 519)
Screenshot: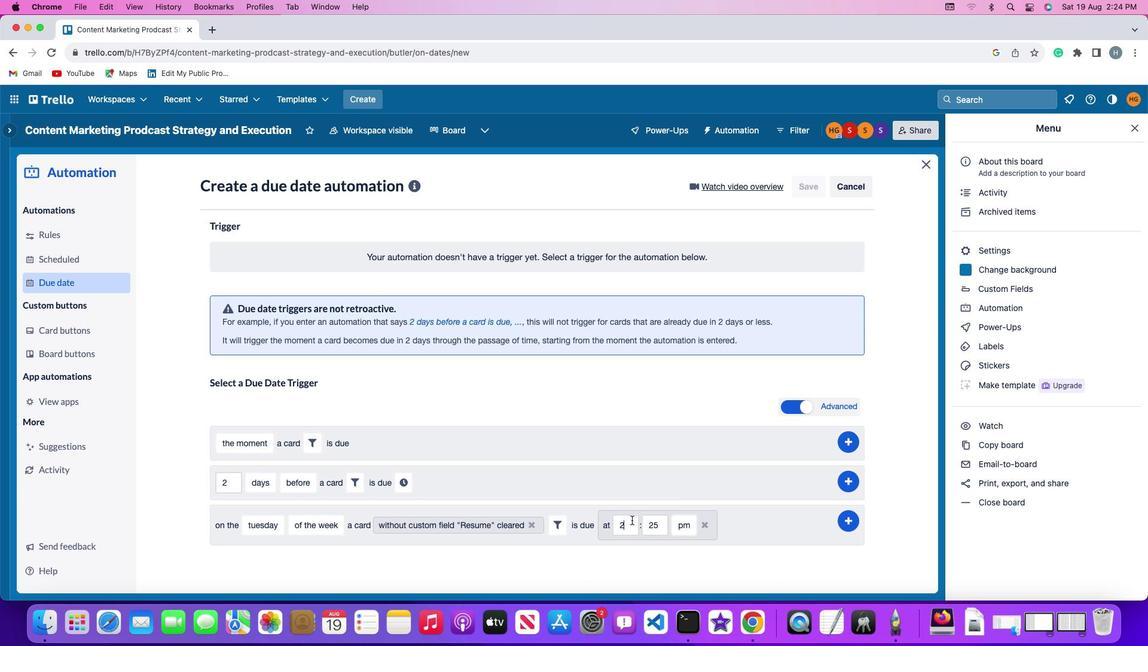 
Action: Mouse pressed left at (631, 519)
Screenshot: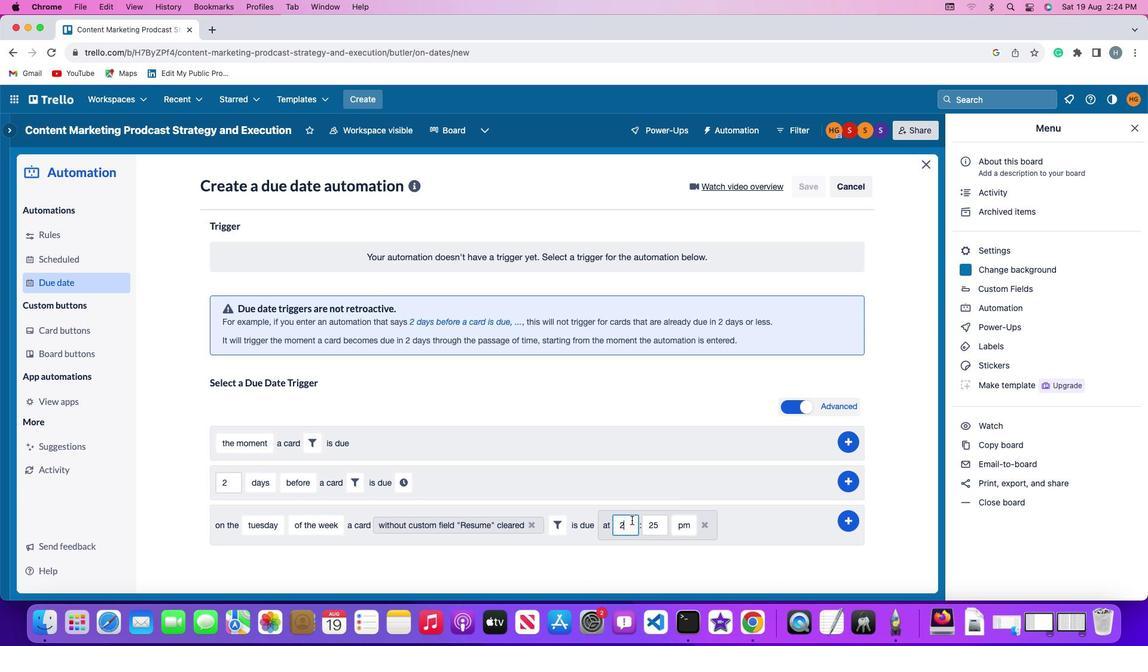 
Action: Mouse moved to (629, 522)
Screenshot: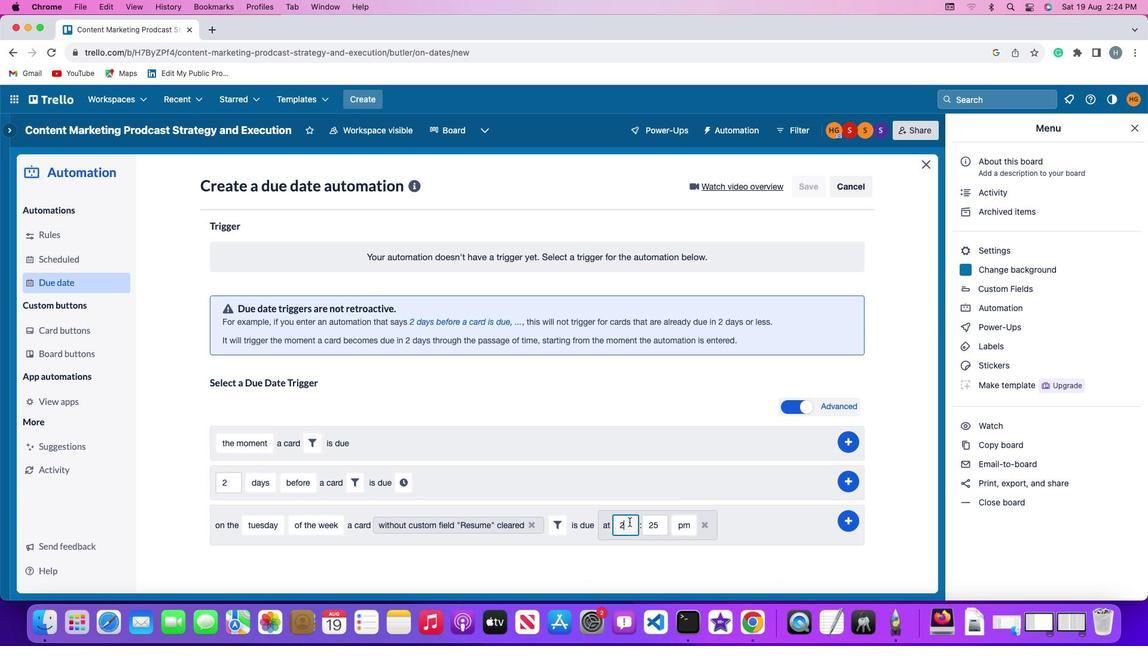 
Action: Key pressed Key.backspace'1'
Screenshot: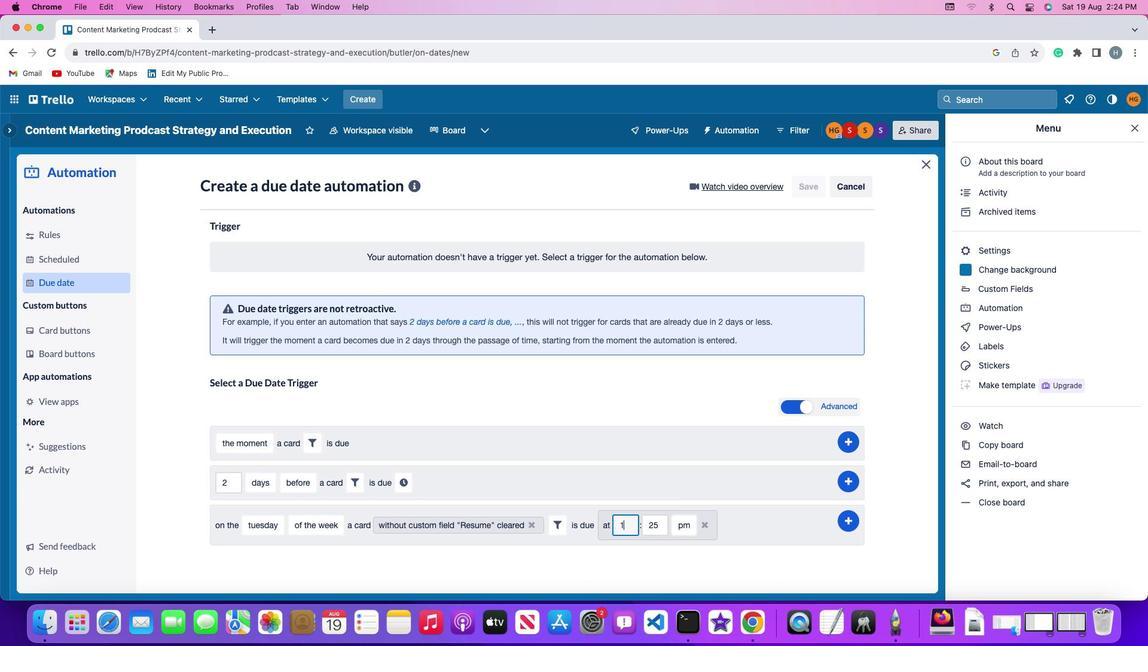 
Action: Mouse moved to (630, 522)
Screenshot: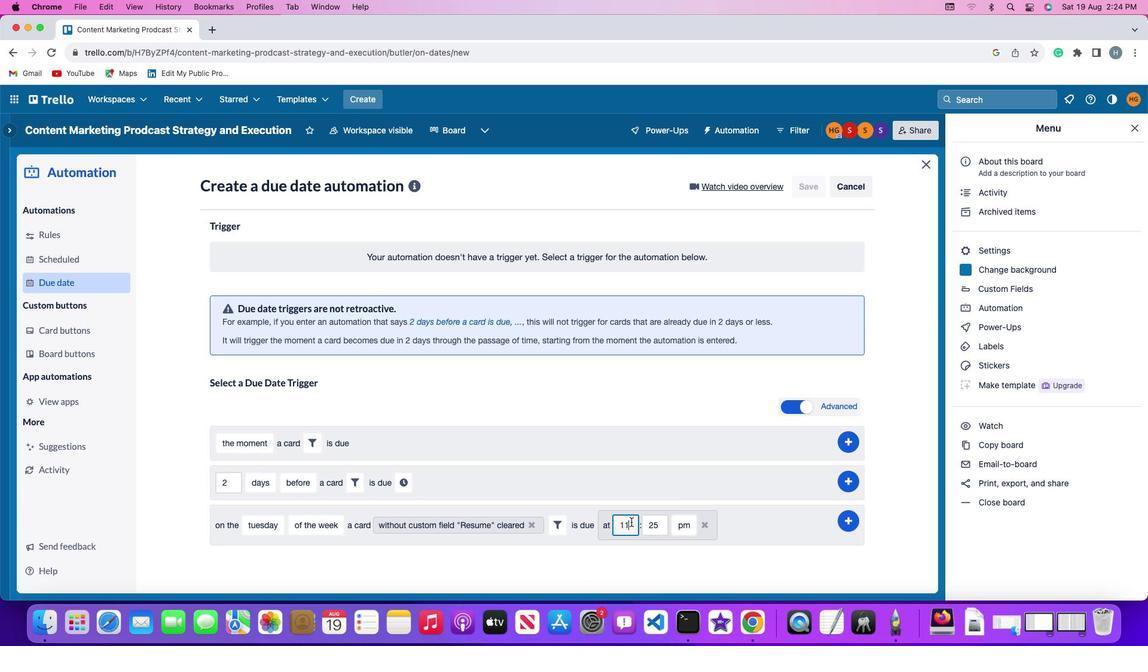 
Action: Key pressed '1'
Screenshot: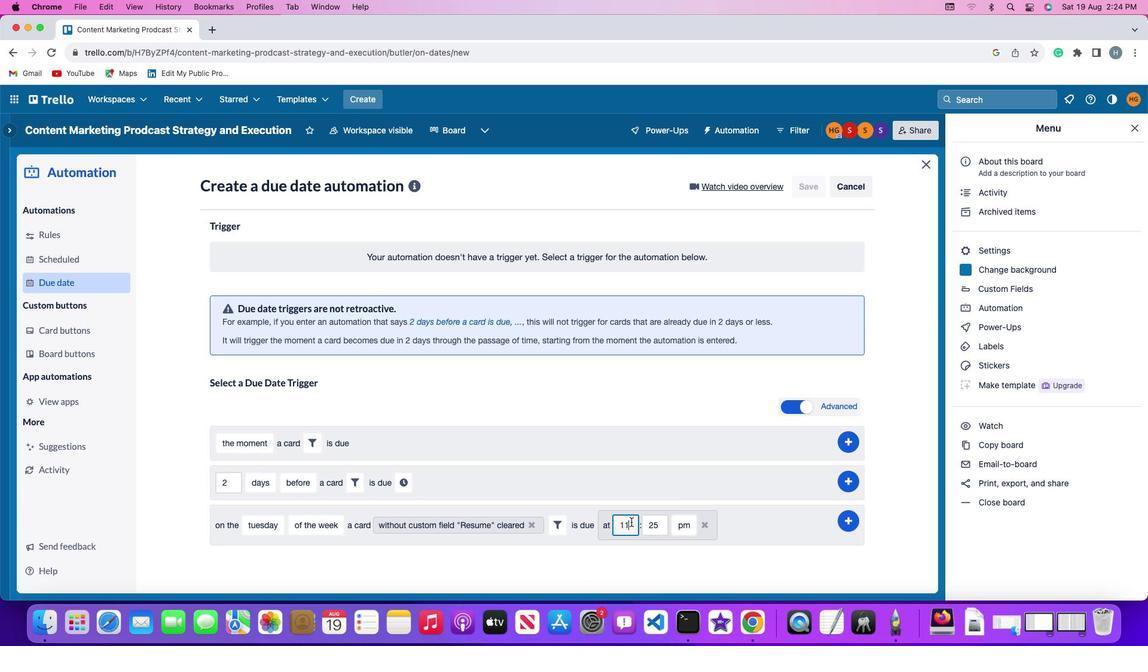 
Action: Mouse moved to (657, 522)
Screenshot: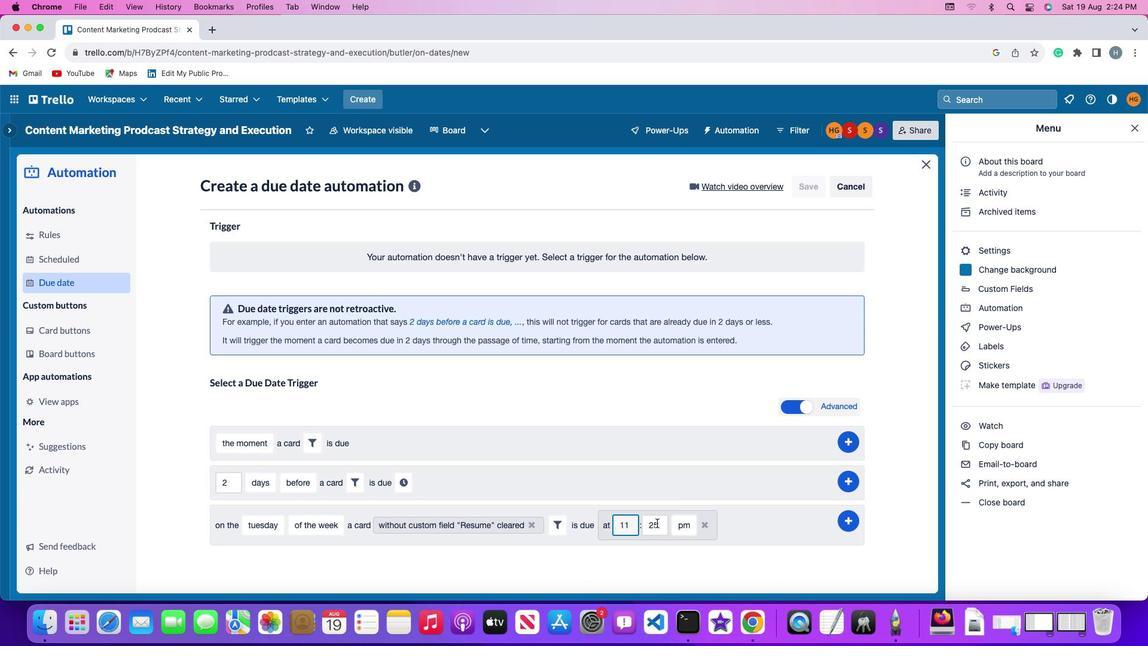 
Action: Mouse pressed left at (657, 522)
Screenshot: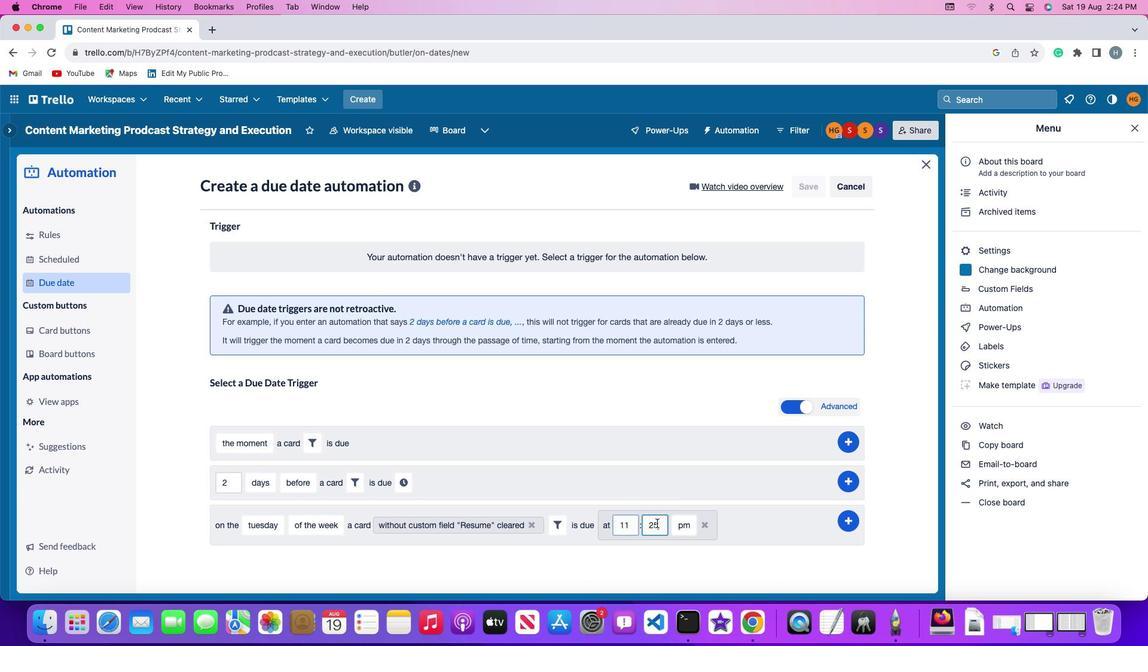 
Action: Key pressed Key.backspaceKey.backspace
Screenshot: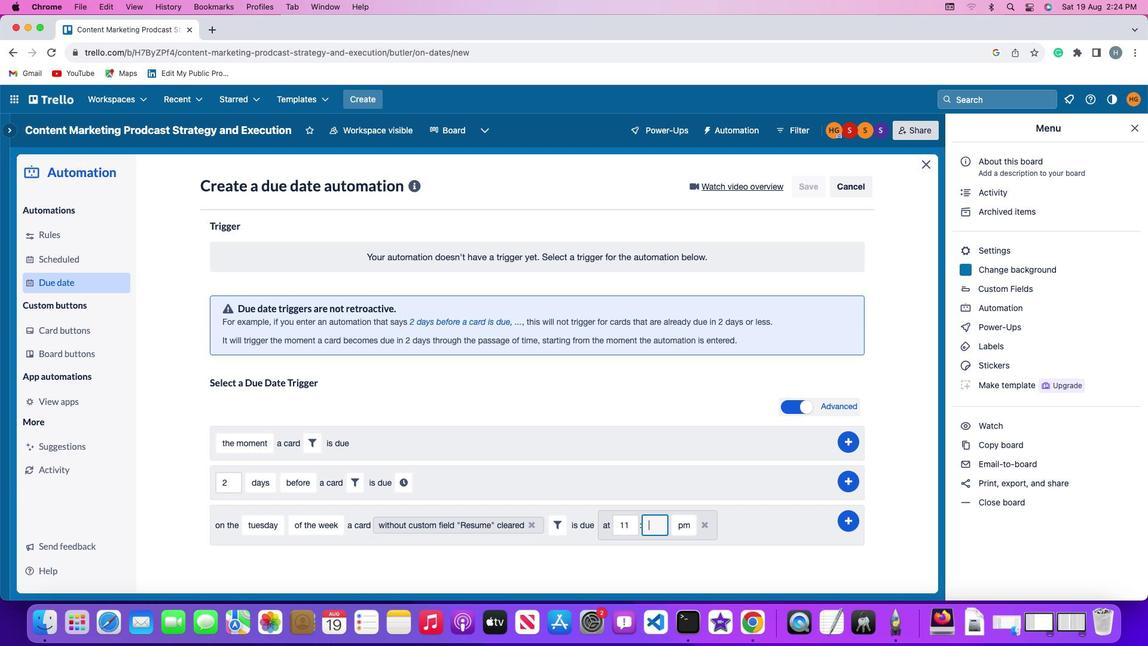 
Action: Mouse moved to (657, 523)
Screenshot: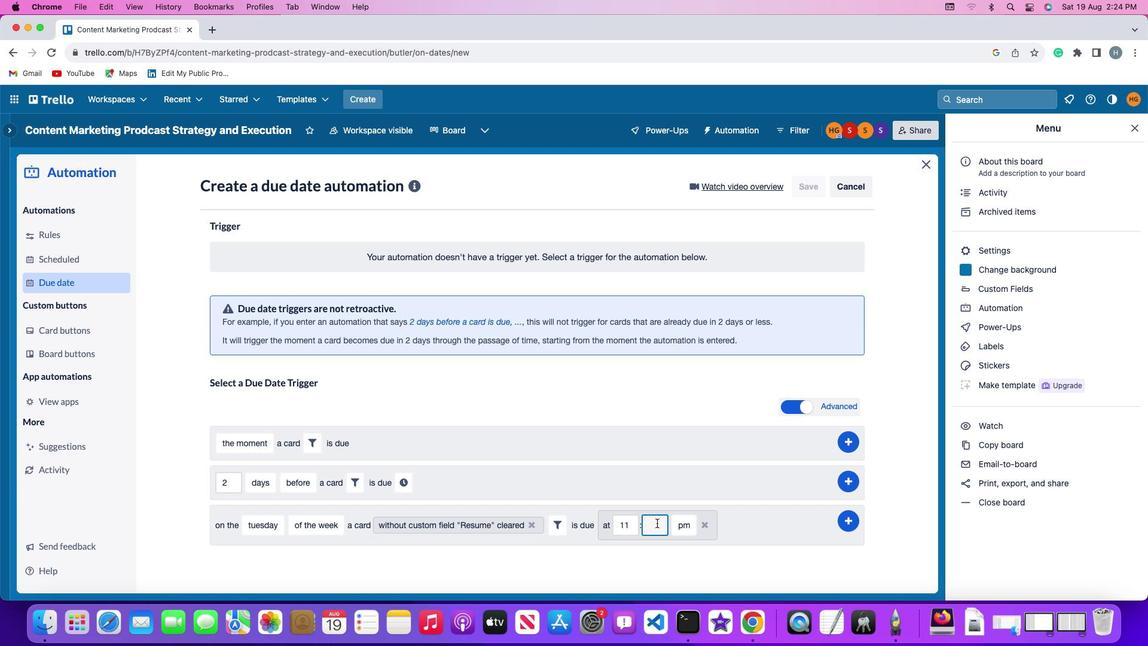 
Action: Key pressed '0''0'
Screenshot: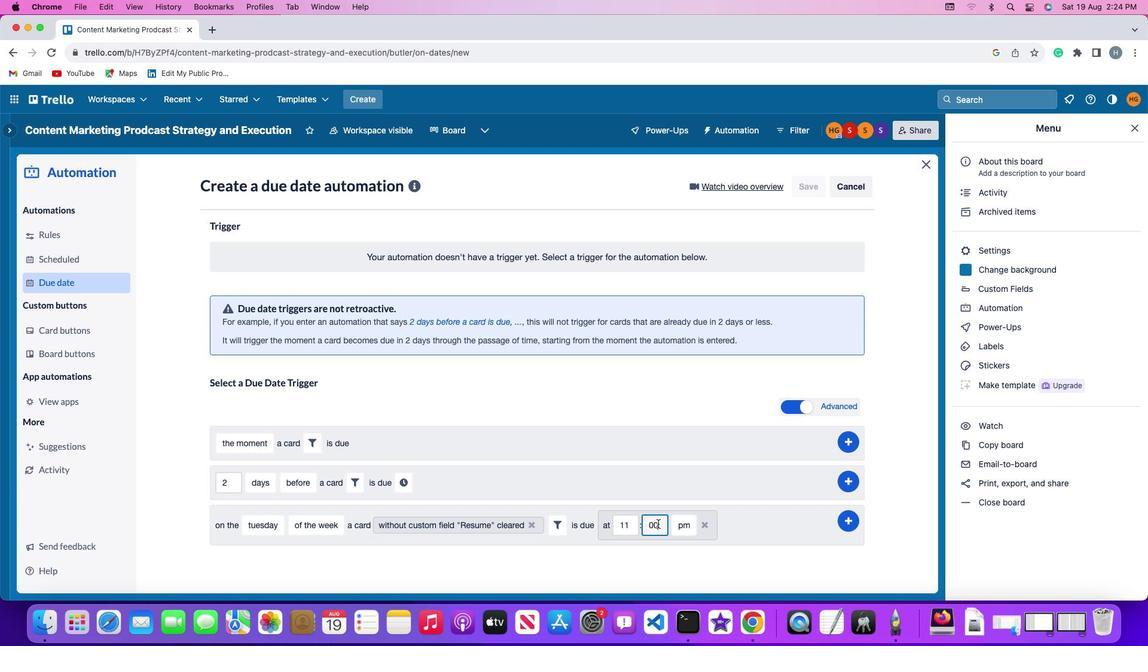 
Action: Mouse moved to (680, 524)
Screenshot: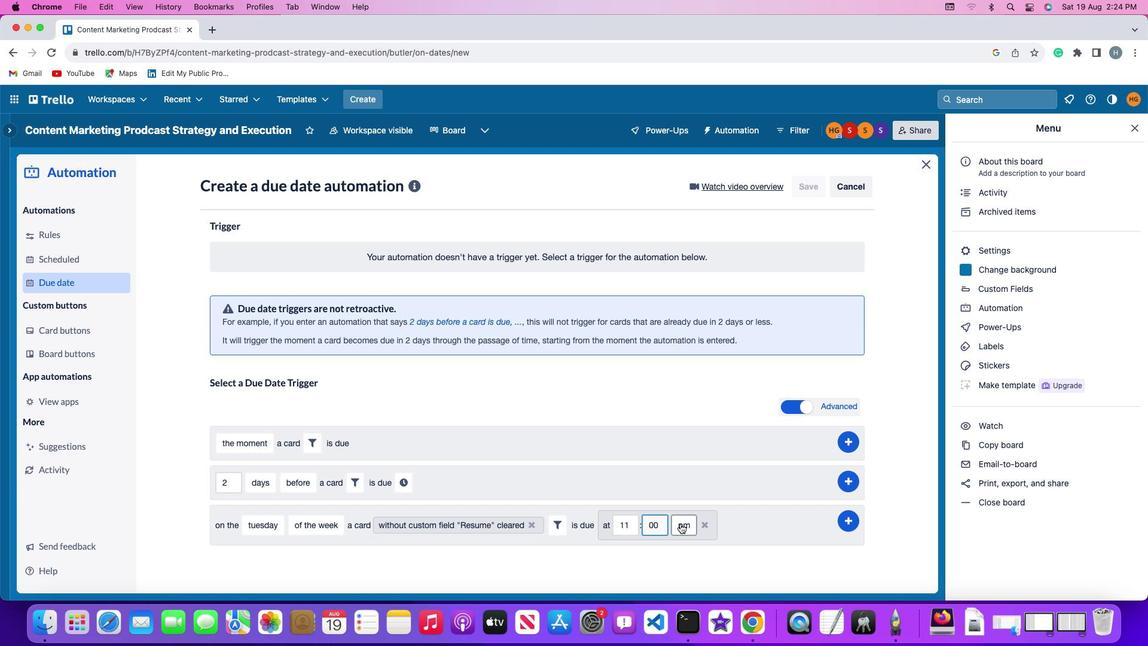 
Action: Mouse pressed left at (680, 524)
Screenshot: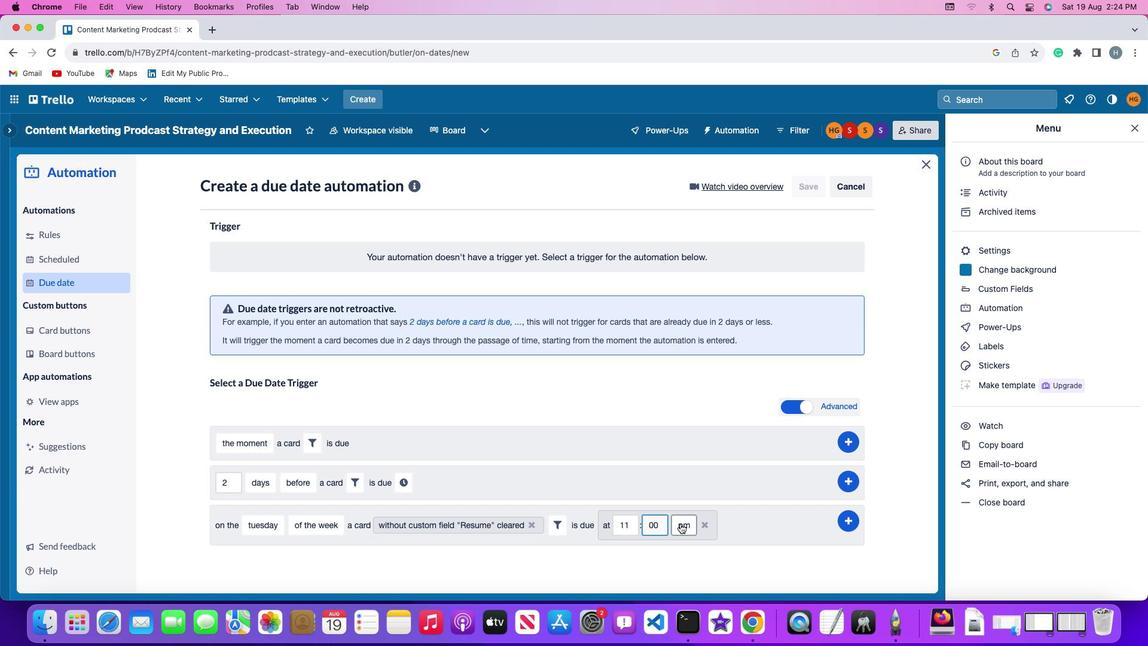 
Action: Mouse moved to (685, 545)
Screenshot: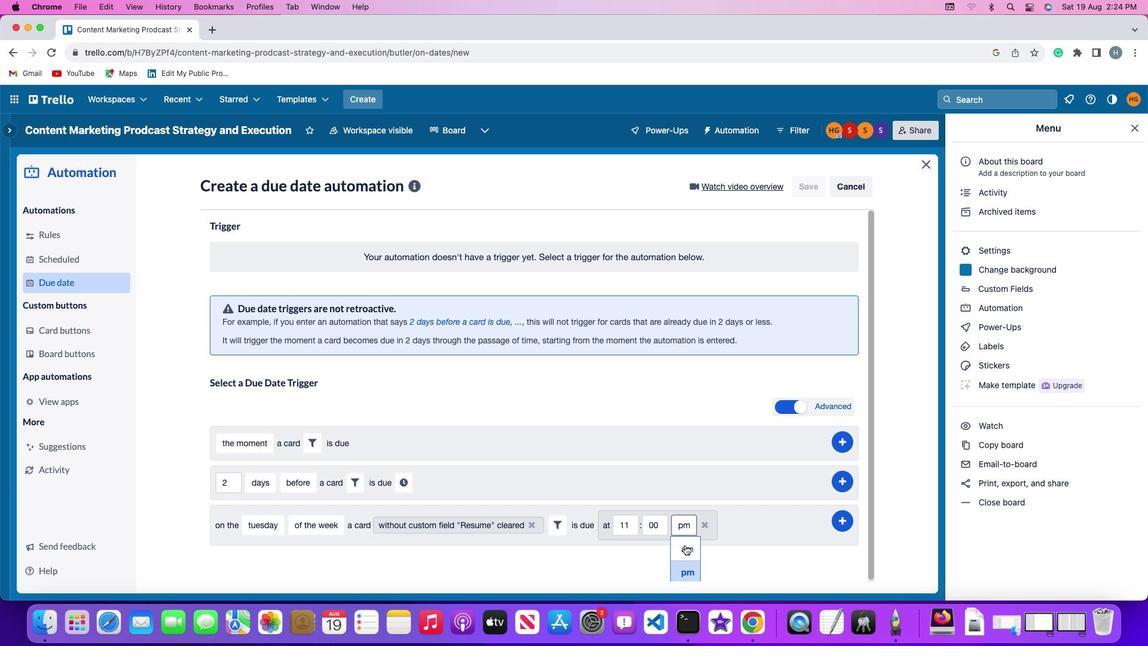 
Action: Mouse pressed left at (685, 545)
Screenshot: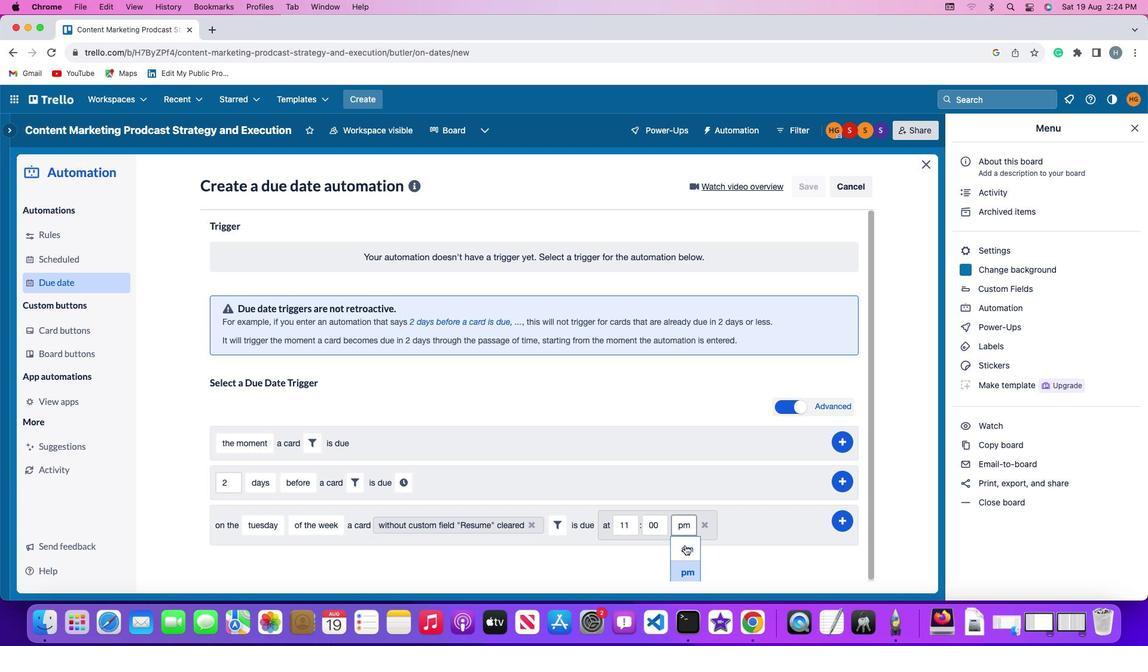 
Action: Mouse moved to (850, 517)
Screenshot: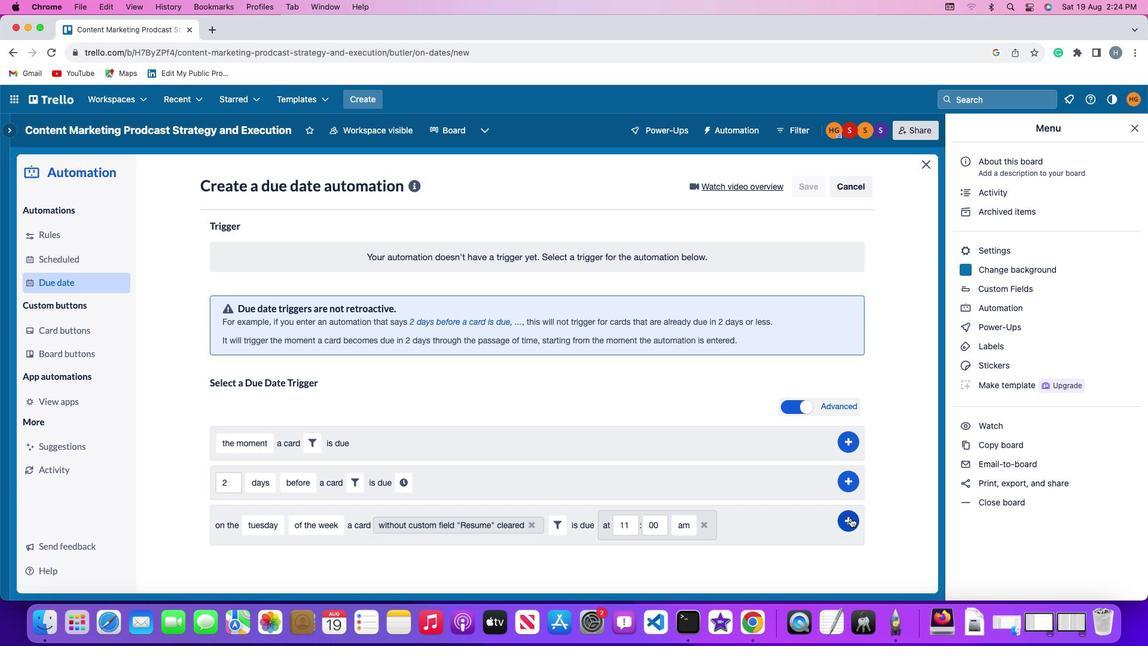 
Action: Mouse pressed left at (850, 517)
Screenshot: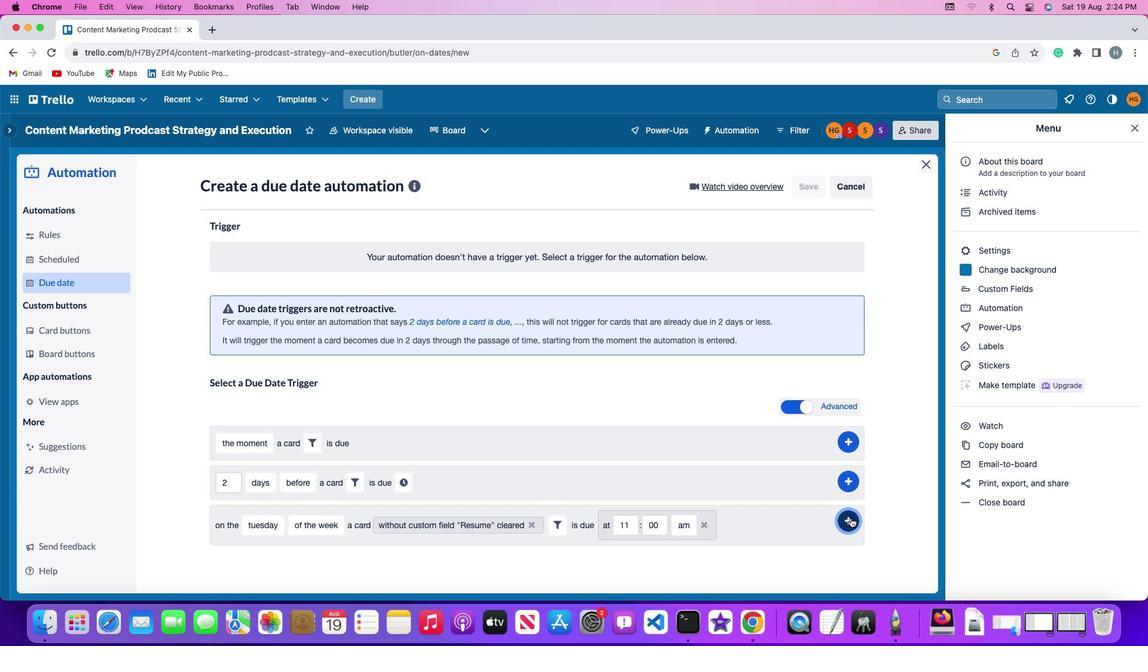 
Action: Mouse moved to (895, 436)
Screenshot: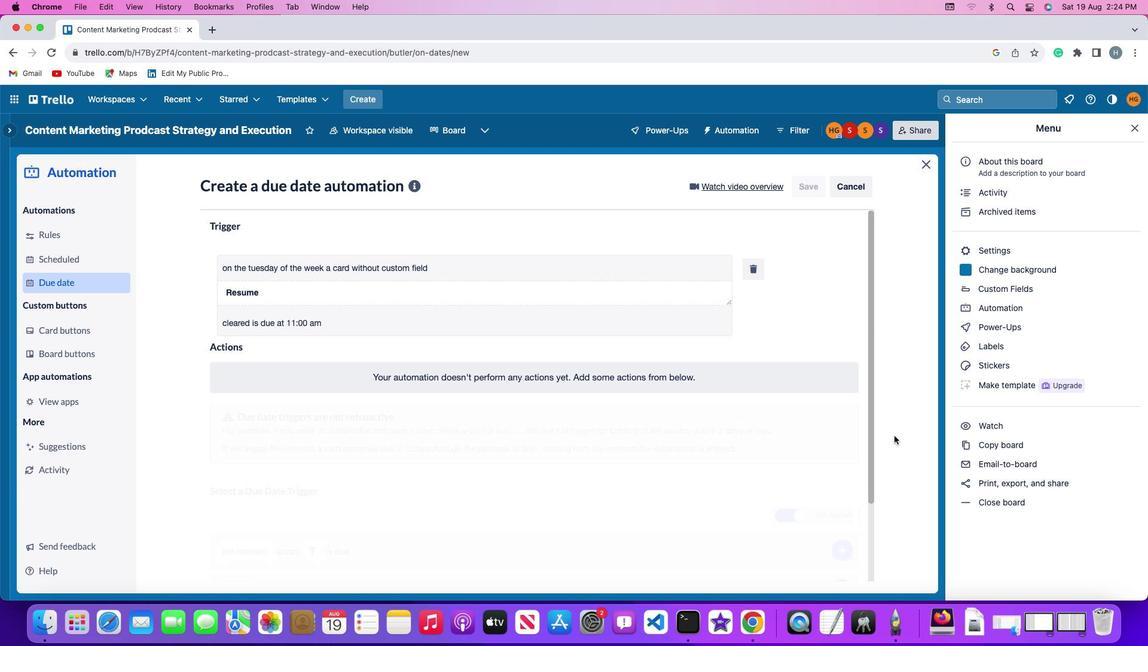 
